 Task: Look for space in Mananara, Madagascar from 11th June, 2023 to 15th June, 2023 for 2 adults in price range Rs.7000 to Rs.16000. Place can be private room with 1  bedroom having 2 beds and 1 bathroom. Property type can be house, flat, guest house, hotel. Booking option can be shelf check-in. Required host language is English.
Action: Mouse moved to (446, 61)
Screenshot: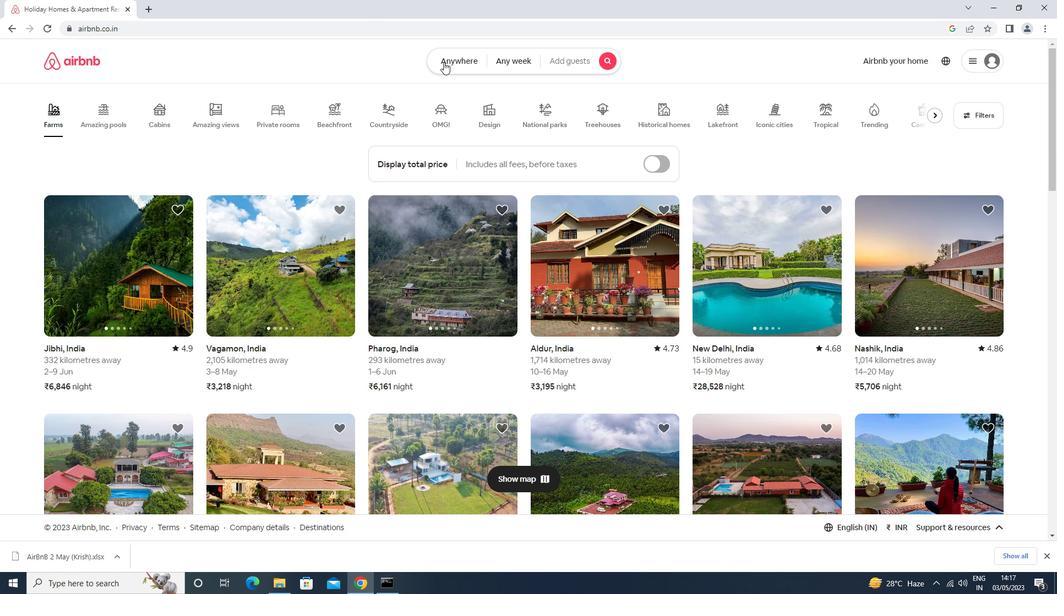 
Action: Mouse pressed left at (446, 61)
Screenshot: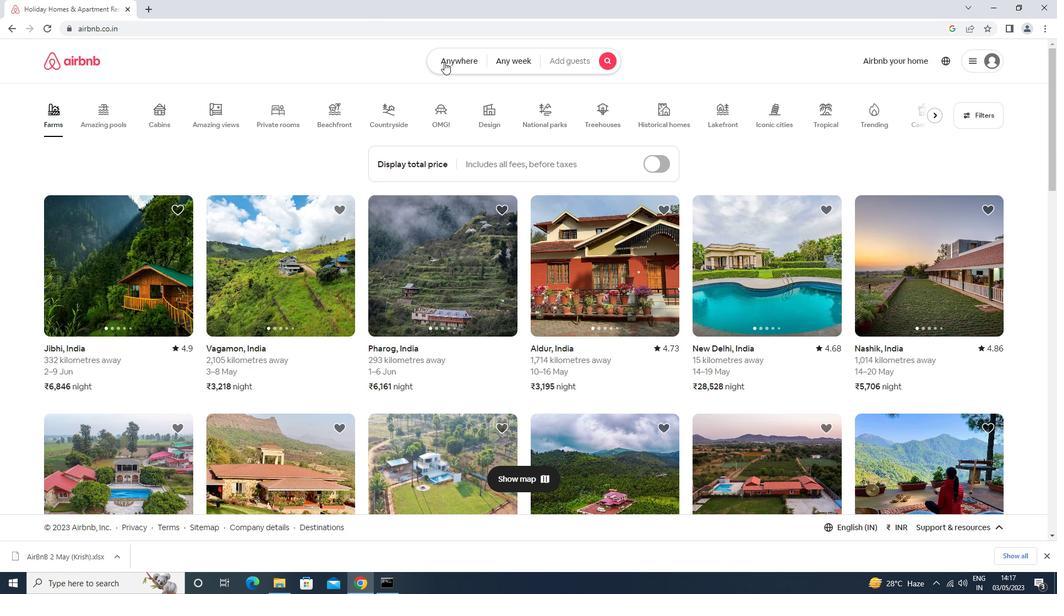 
Action: Mouse moved to (393, 103)
Screenshot: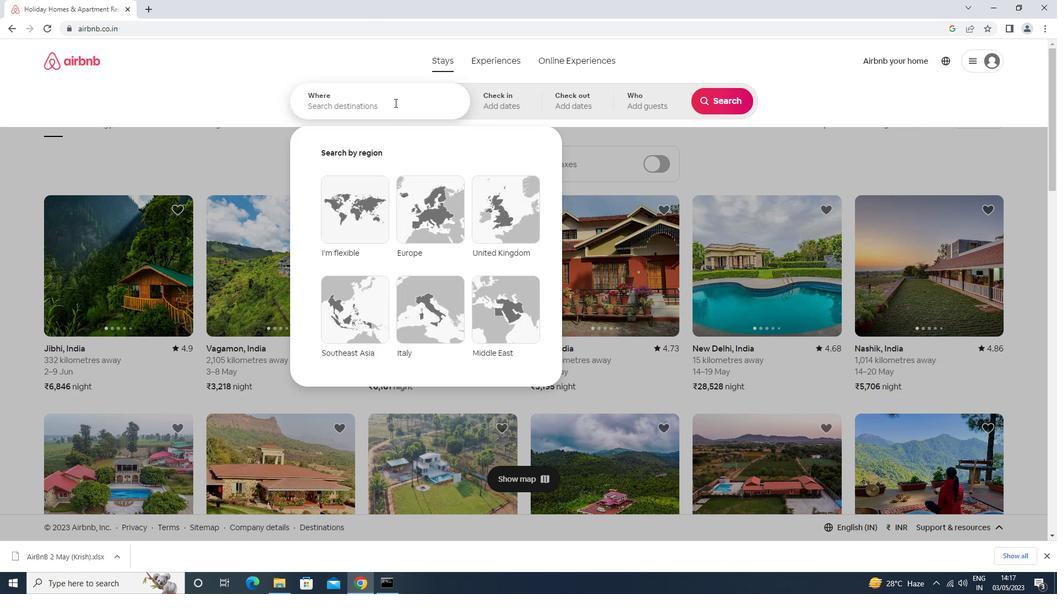 
Action: Mouse pressed left at (393, 103)
Screenshot: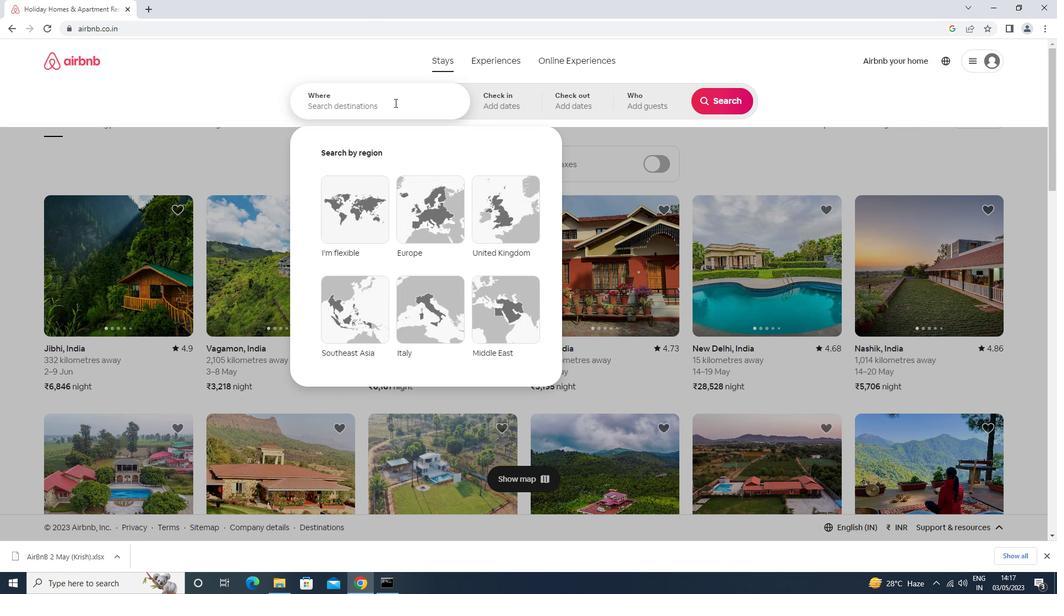 
Action: Key pressed mananara<Key.down><Key.enter>
Screenshot: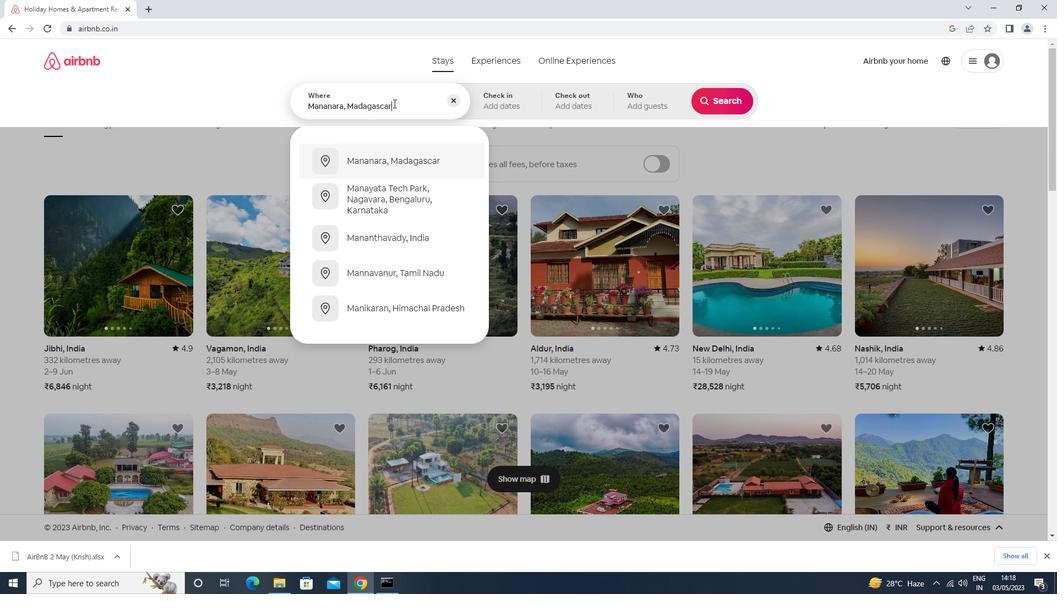 
Action: Mouse moved to (557, 297)
Screenshot: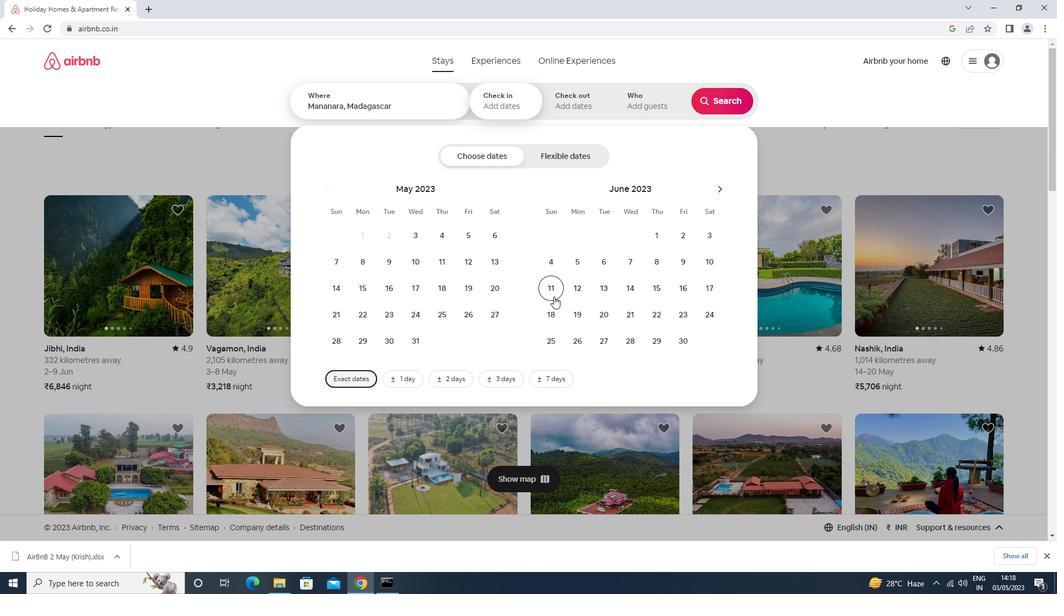 
Action: Mouse pressed left at (557, 297)
Screenshot: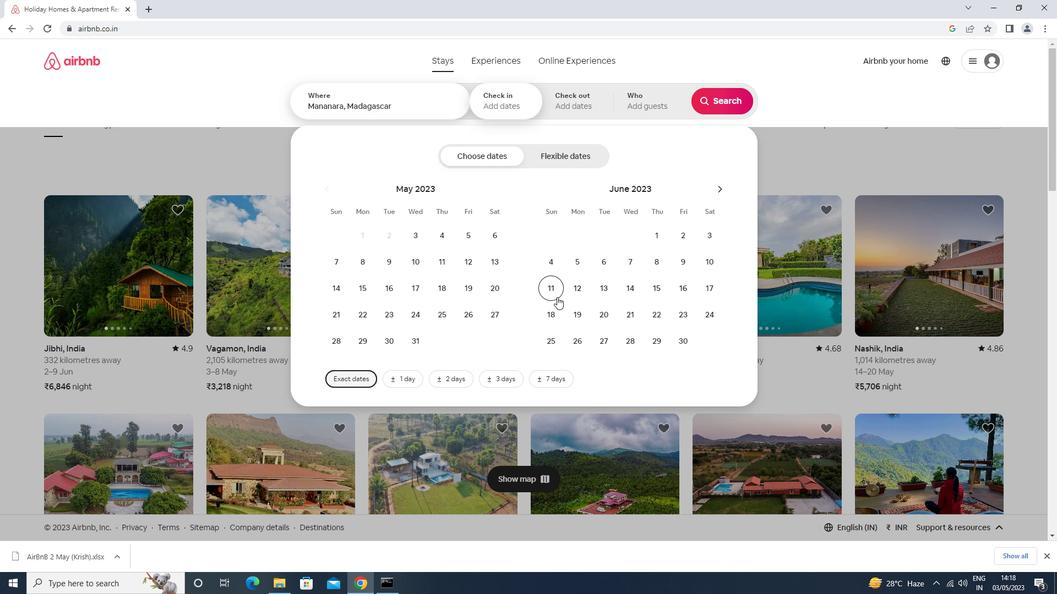 
Action: Mouse moved to (660, 290)
Screenshot: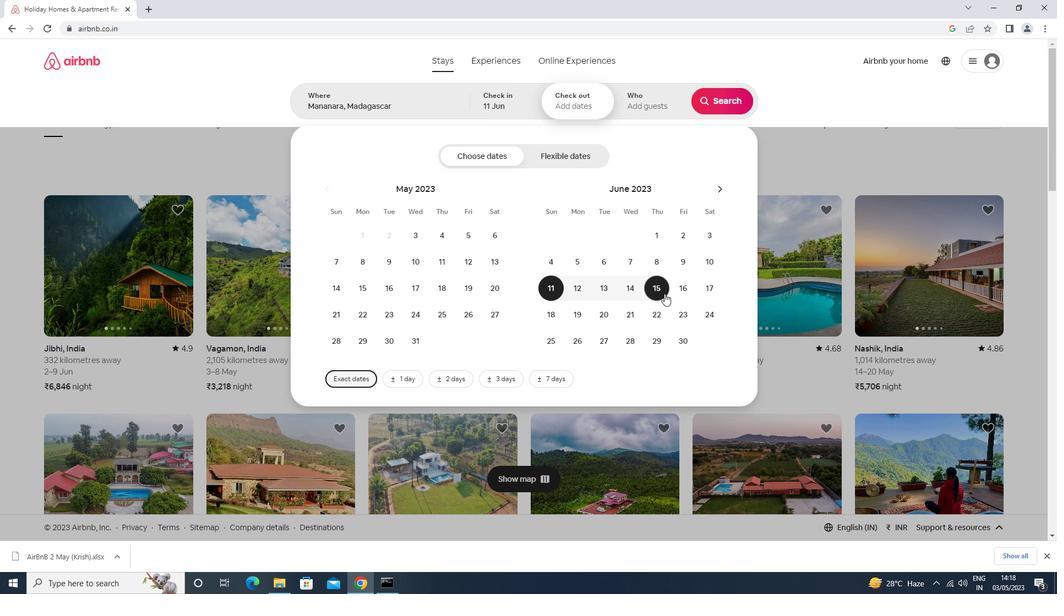 
Action: Mouse pressed left at (660, 290)
Screenshot: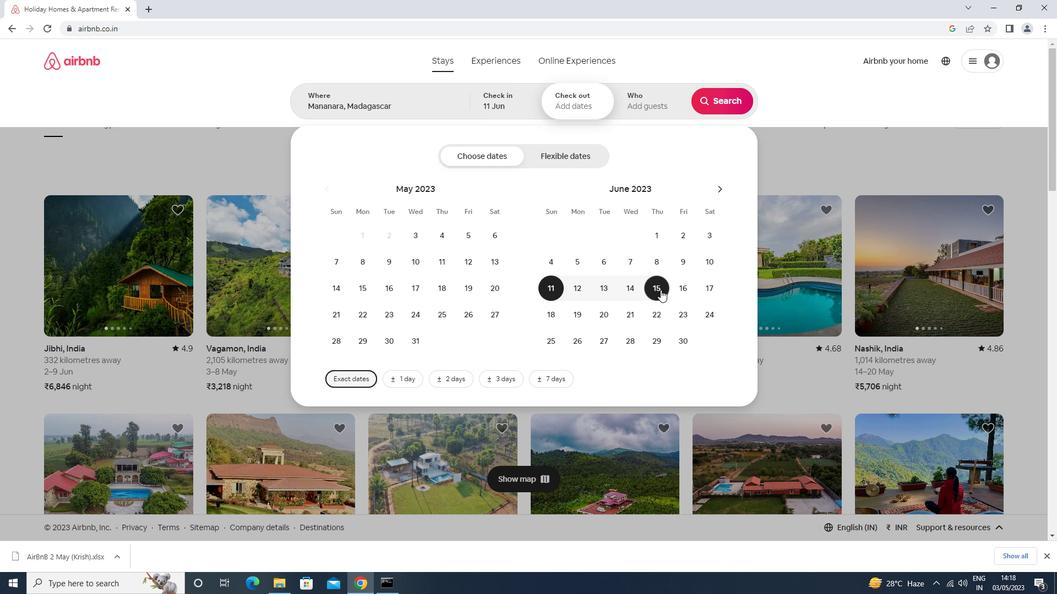 
Action: Mouse moved to (651, 112)
Screenshot: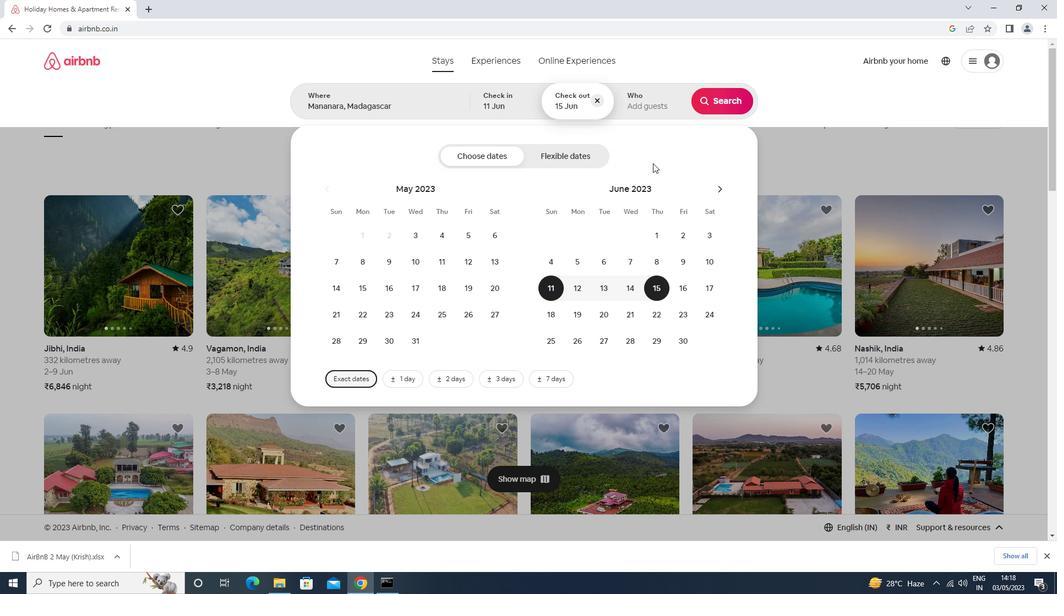 
Action: Mouse pressed left at (651, 112)
Screenshot: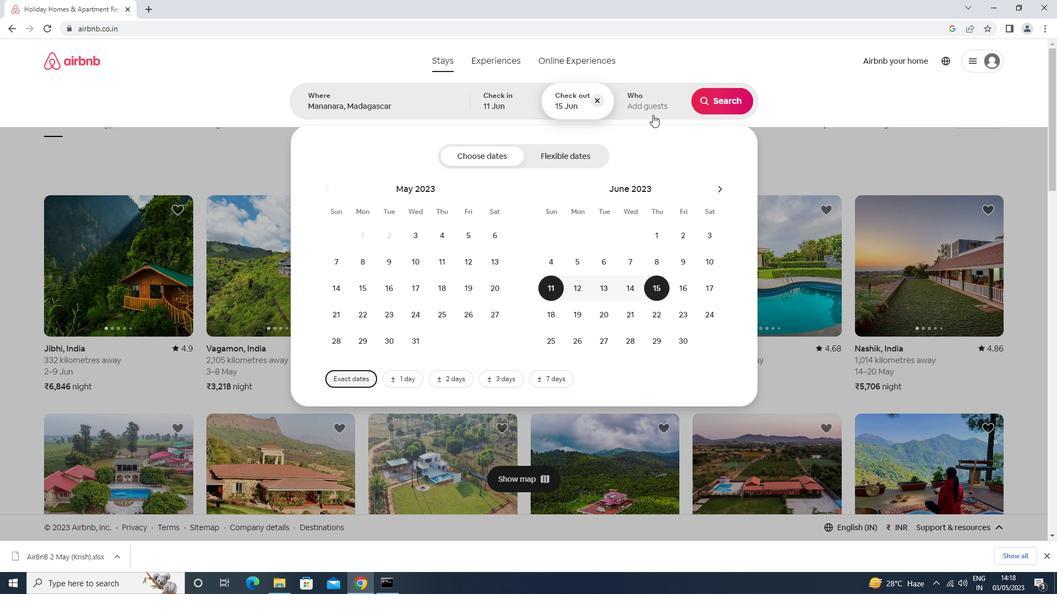 
Action: Mouse moved to (724, 161)
Screenshot: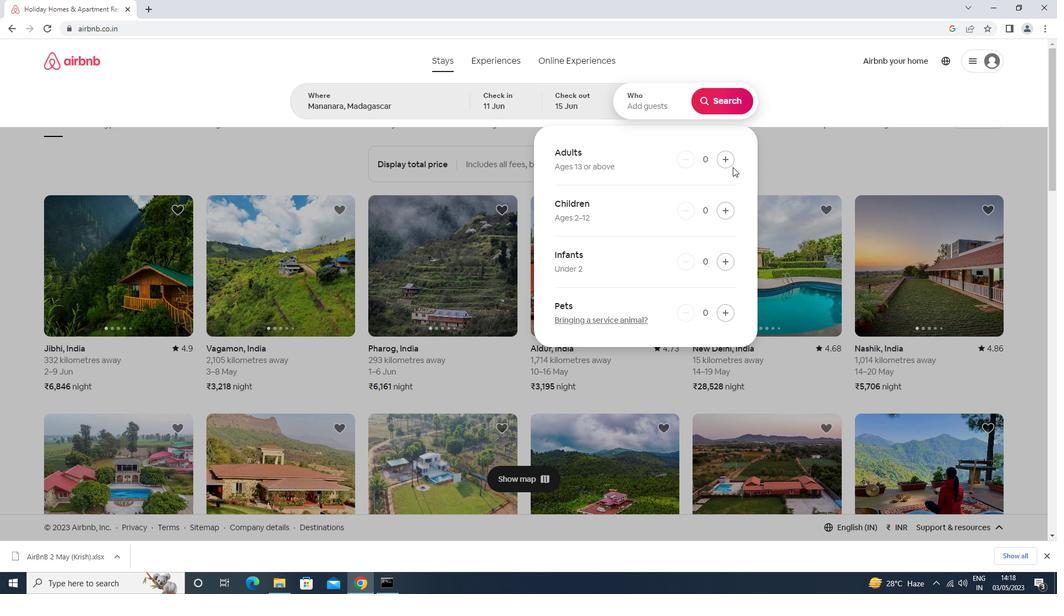 
Action: Mouse pressed left at (724, 161)
Screenshot: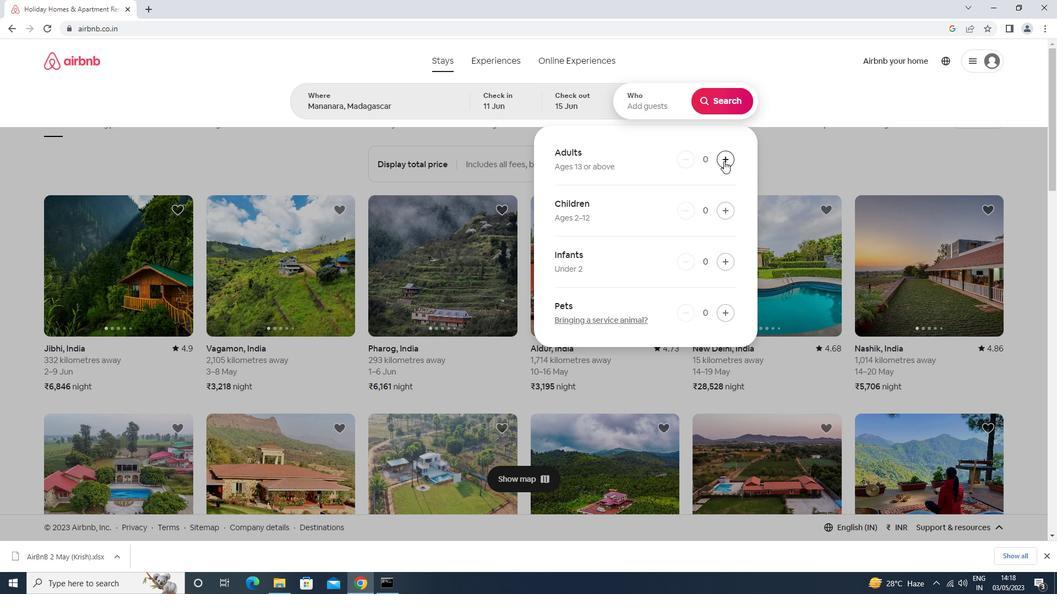 
Action: Mouse pressed left at (724, 161)
Screenshot: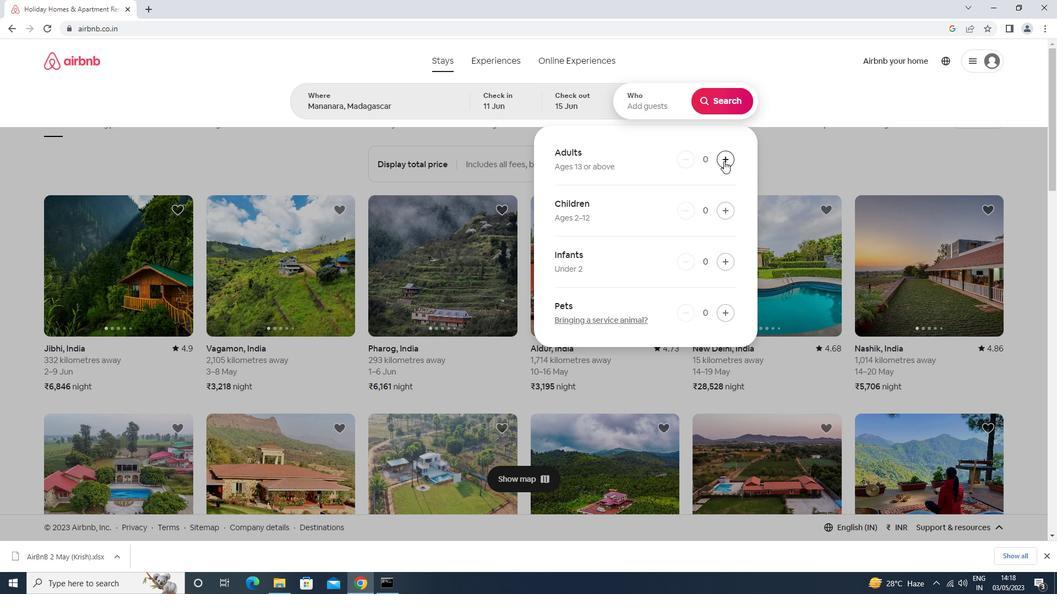 
Action: Mouse moved to (725, 102)
Screenshot: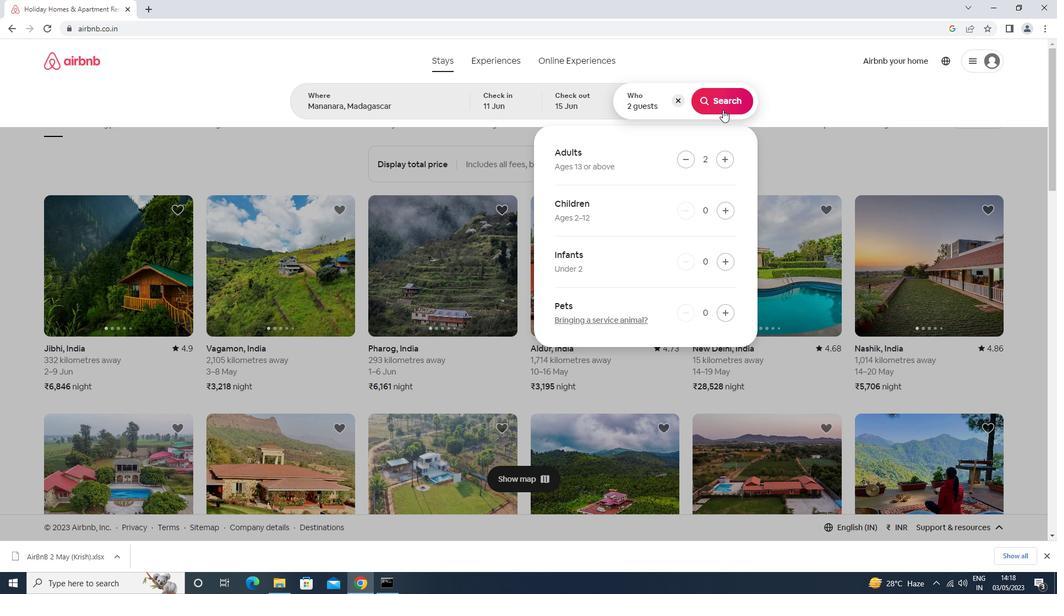 
Action: Mouse pressed left at (725, 102)
Screenshot: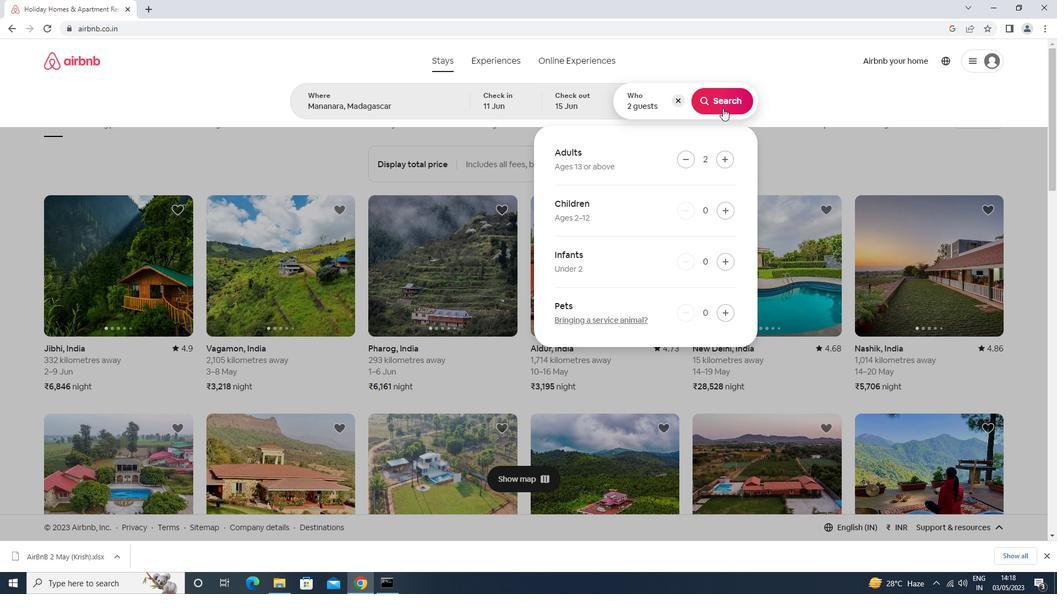 
Action: Mouse moved to (1008, 103)
Screenshot: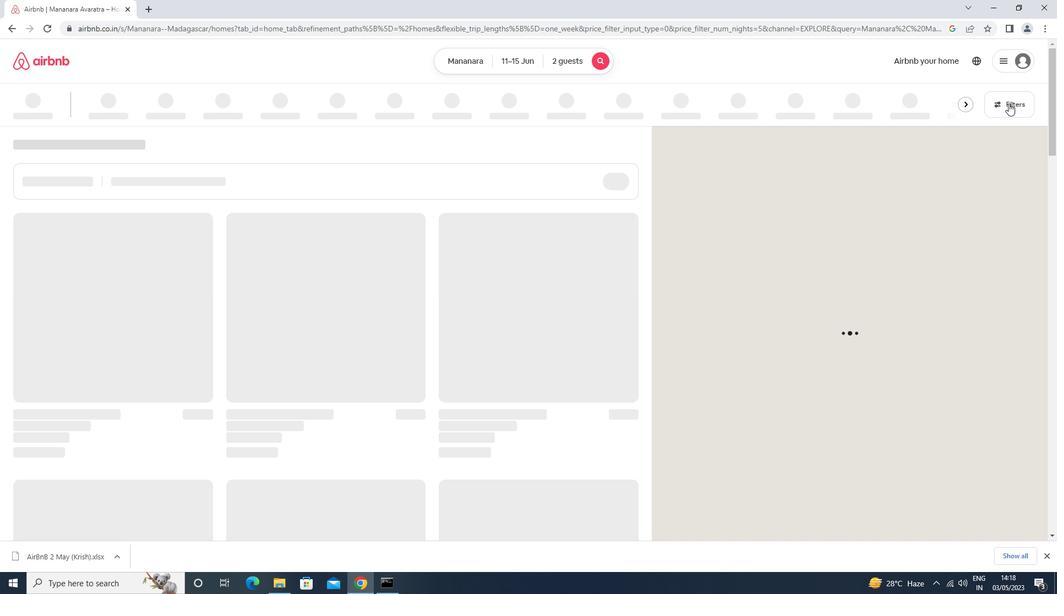
Action: Mouse pressed left at (1008, 103)
Screenshot: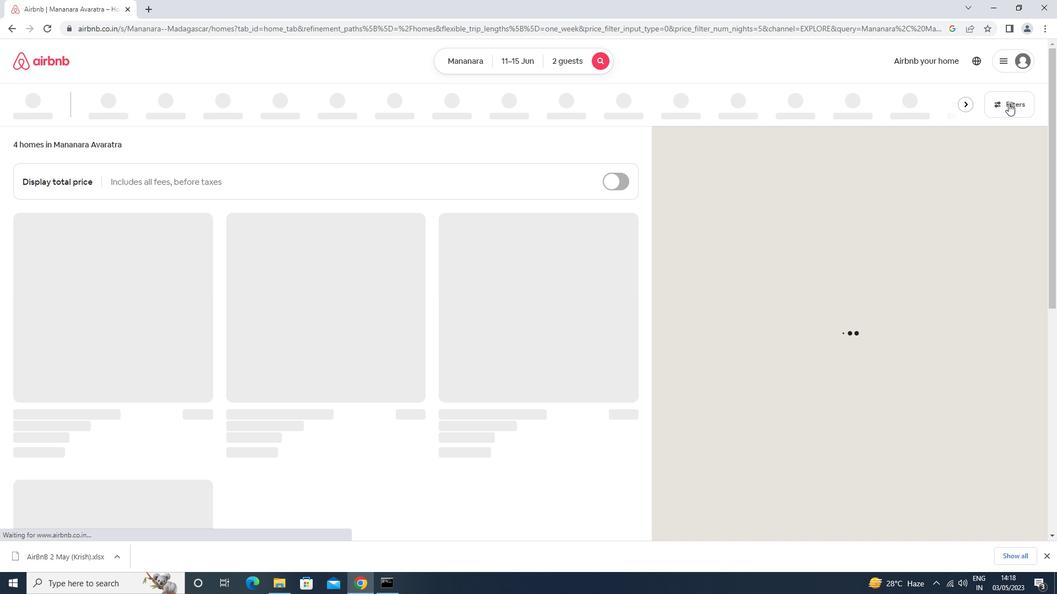 
Action: Mouse moved to (429, 246)
Screenshot: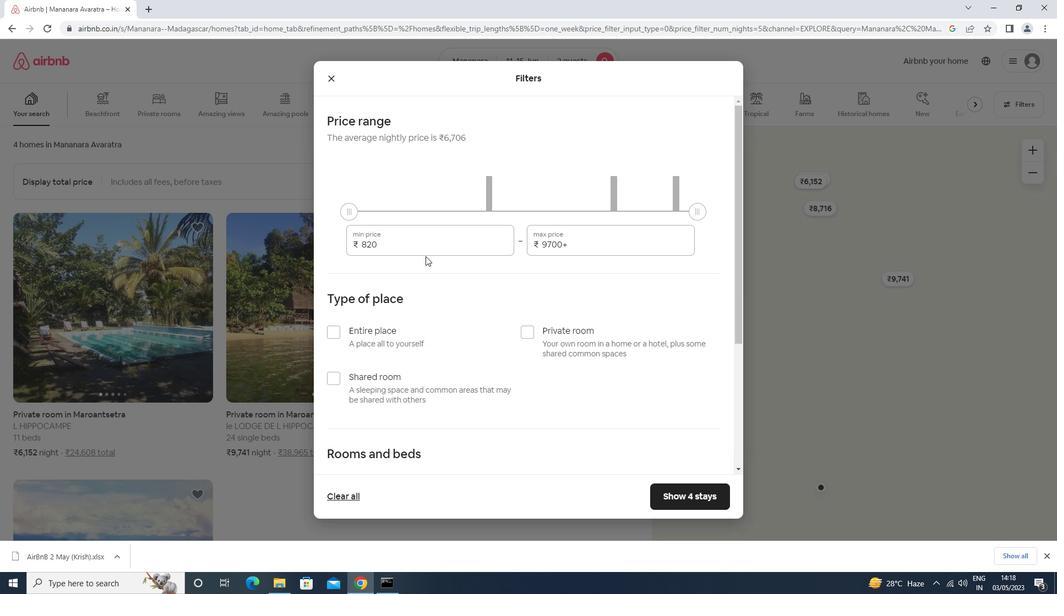 
Action: Mouse pressed left at (429, 246)
Screenshot: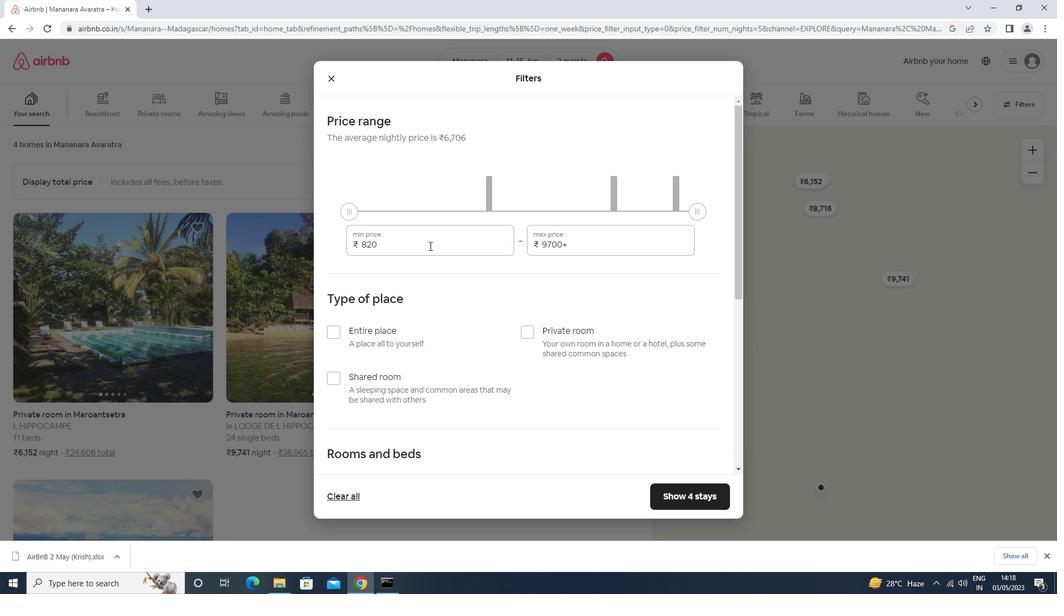 
Action: Mouse moved to (429, 246)
Screenshot: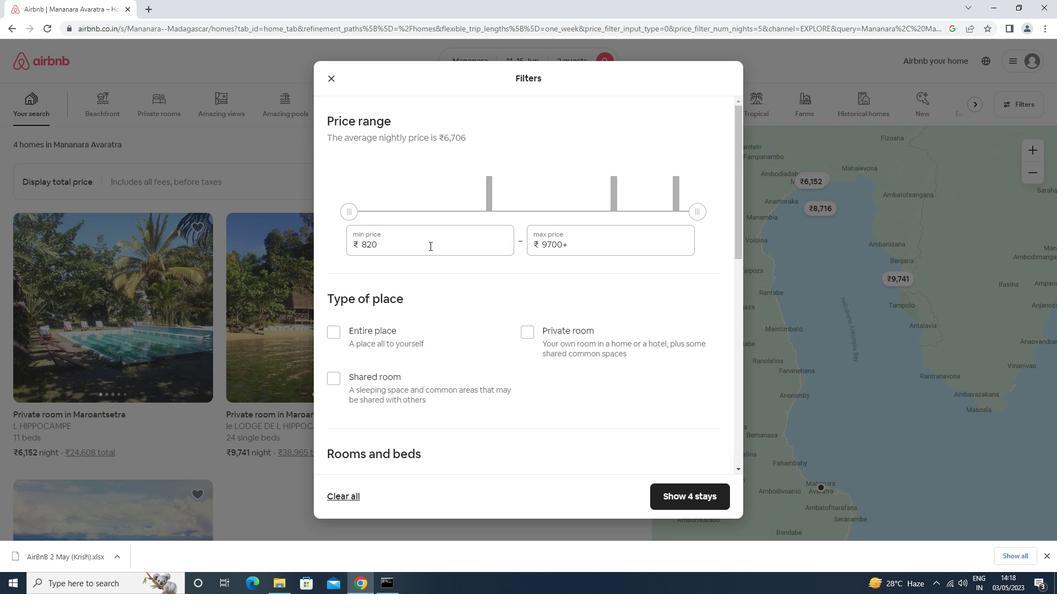 
Action: Key pressed <Key.backspace><Key.backspace><Key.backspace><Key.backspace><Key.backspace>7000<Key.tab>16000
Screenshot: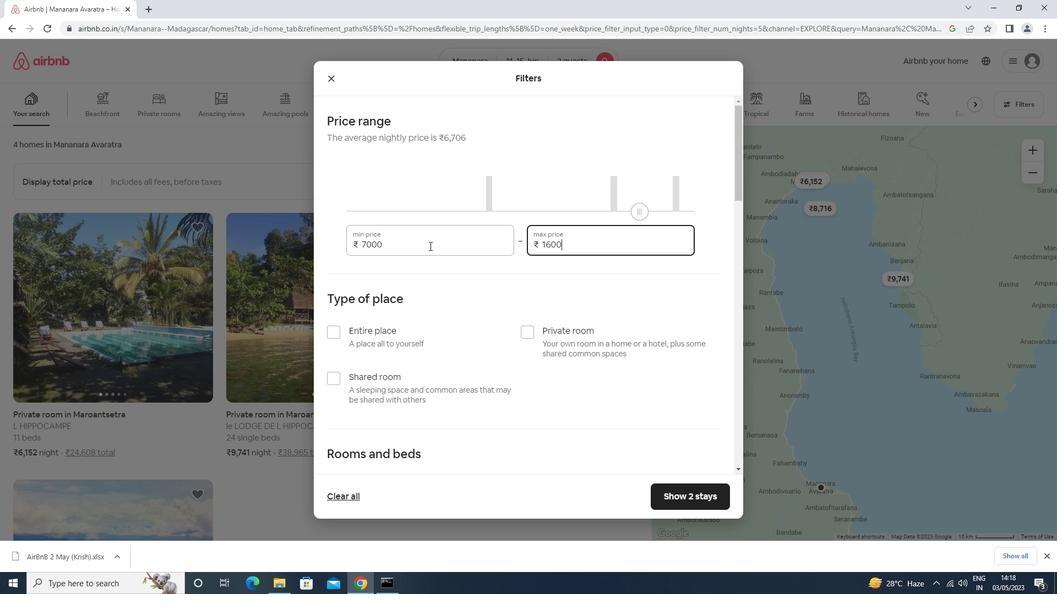 
Action: Mouse moved to (532, 329)
Screenshot: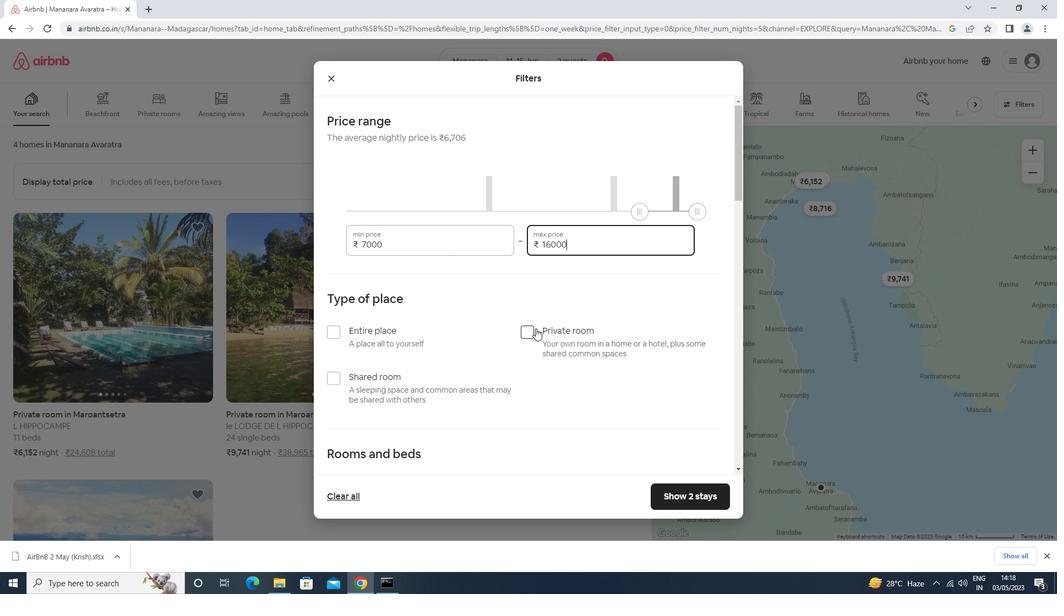 
Action: Mouse pressed left at (532, 329)
Screenshot: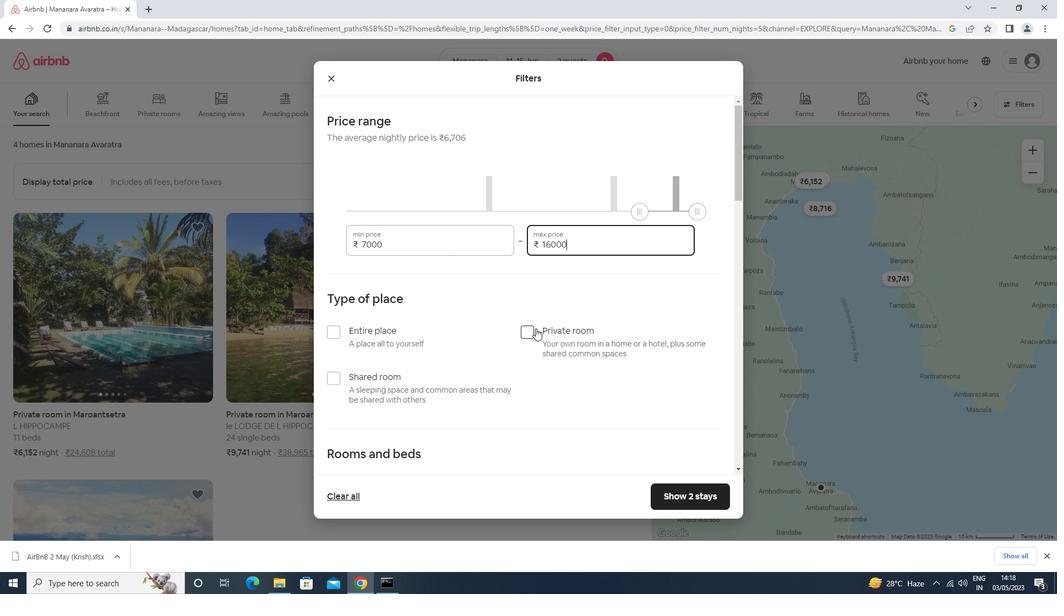 
Action: Mouse moved to (529, 329)
Screenshot: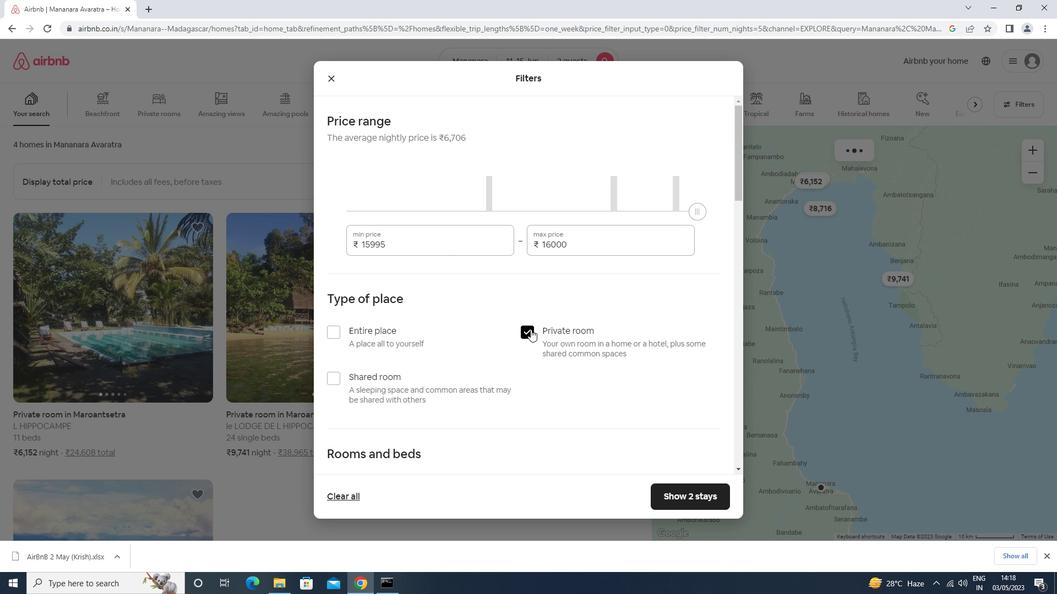 
Action: Mouse scrolled (529, 329) with delta (0, 0)
Screenshot: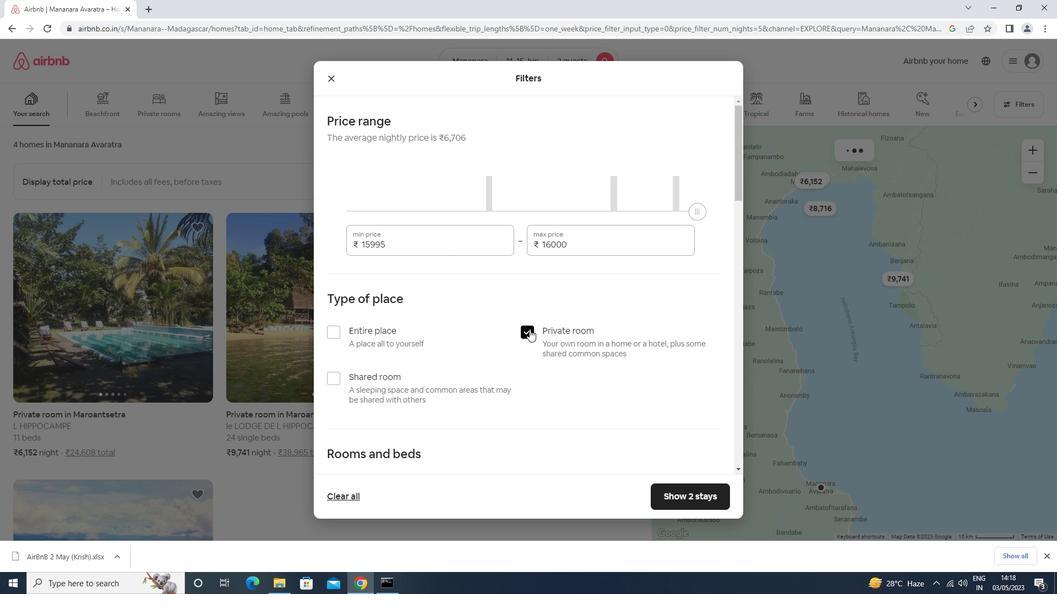 
Action: Mouse moved to (528, 329)
Screenshot: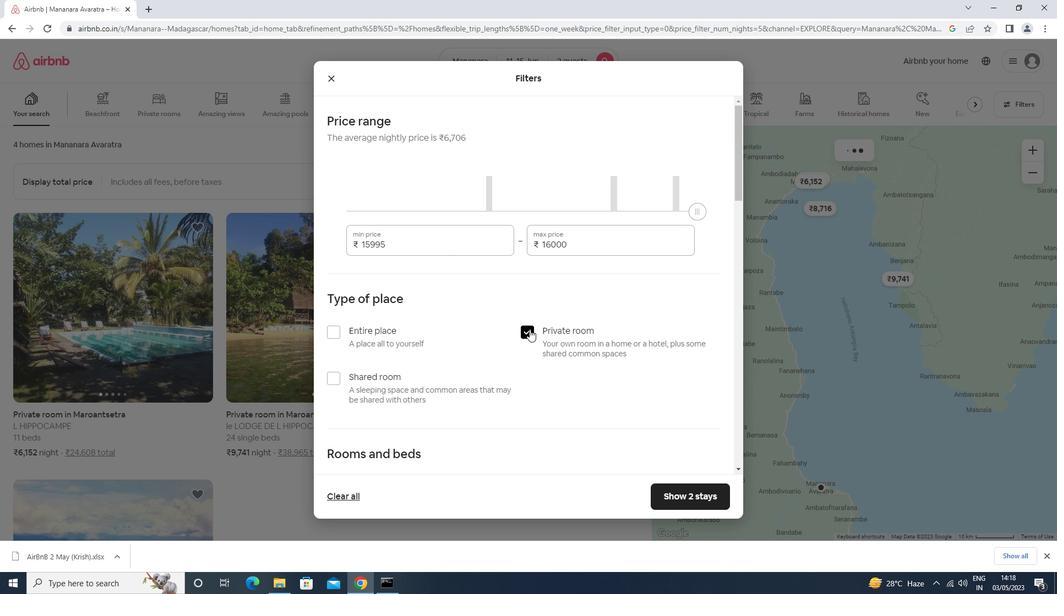 
Action: Mouse scrolled (528, 329) with delta (0, 0)
Screenshot: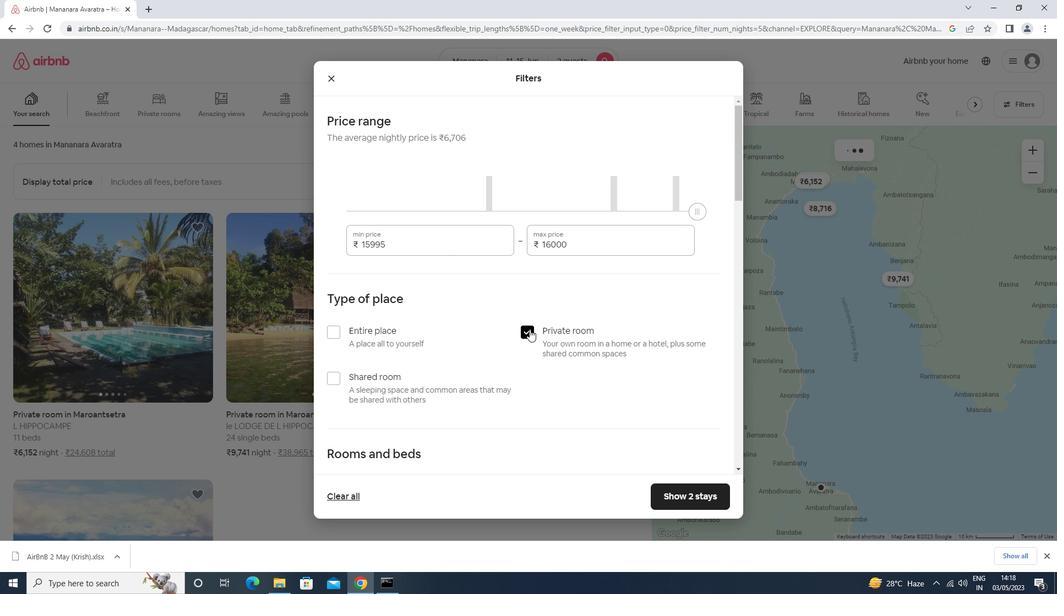 
Action: Mouse scrolled (528, 329) with delta (0, 0)
Screenshot: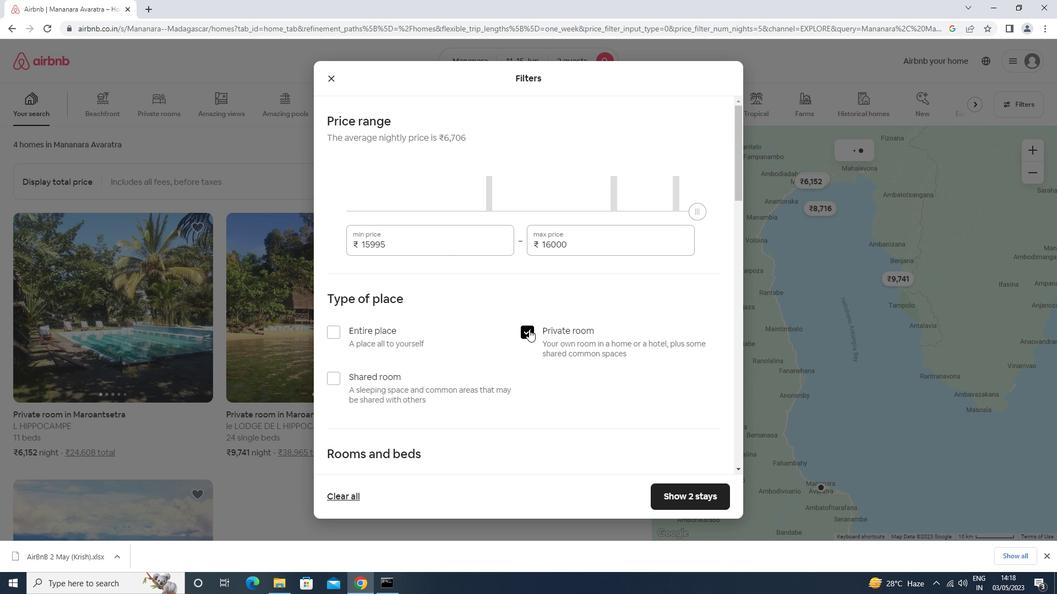 
Action: Mouse moved to (400, 344)
Screenshot: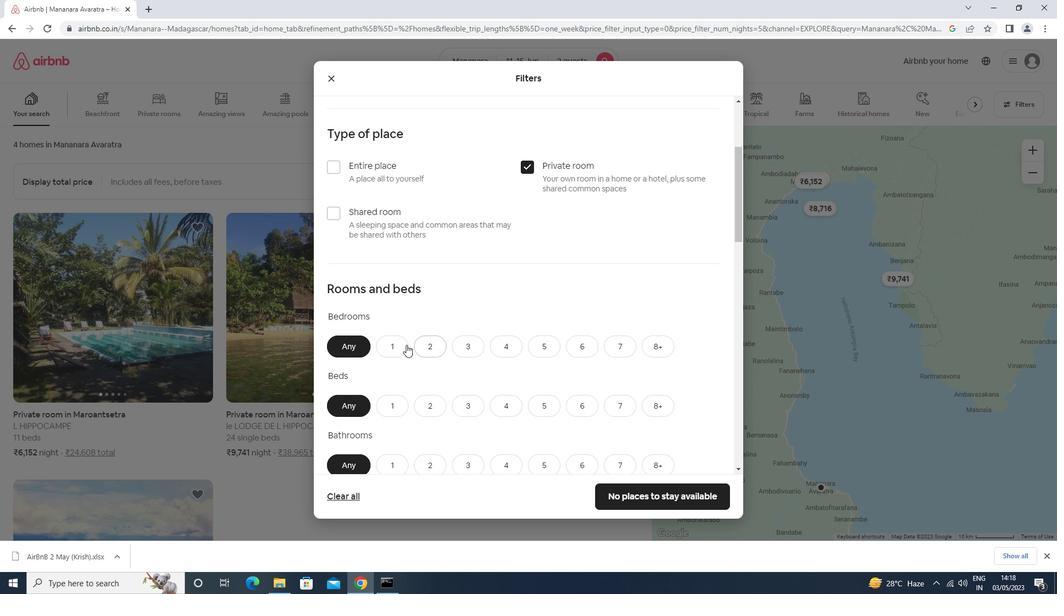 
Action: Mouse pressed left at (400, 344)
Screenshot: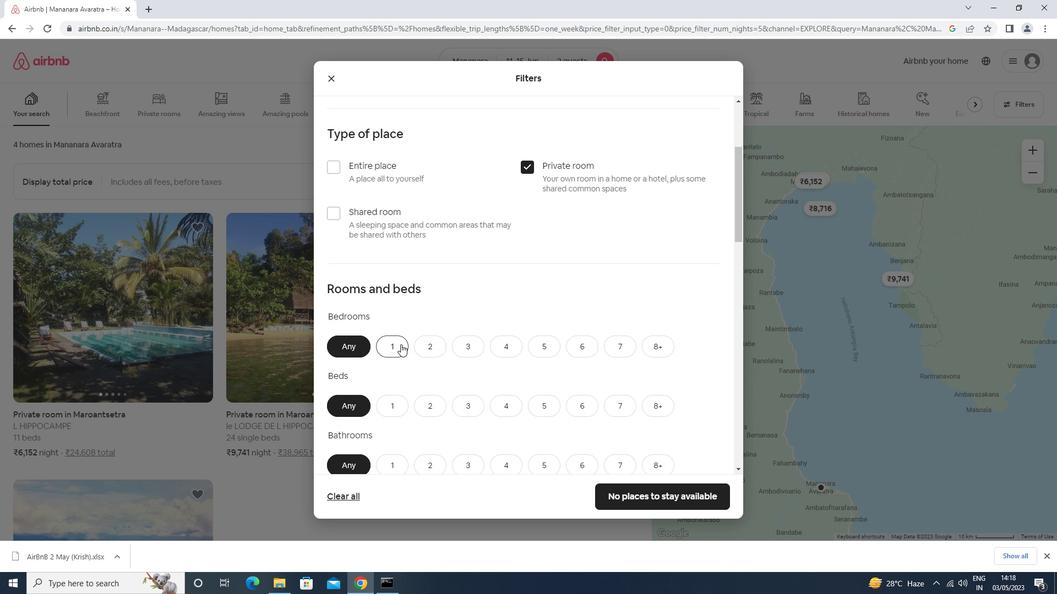
Action: Mouse moved to (437, 406)
Screenshot: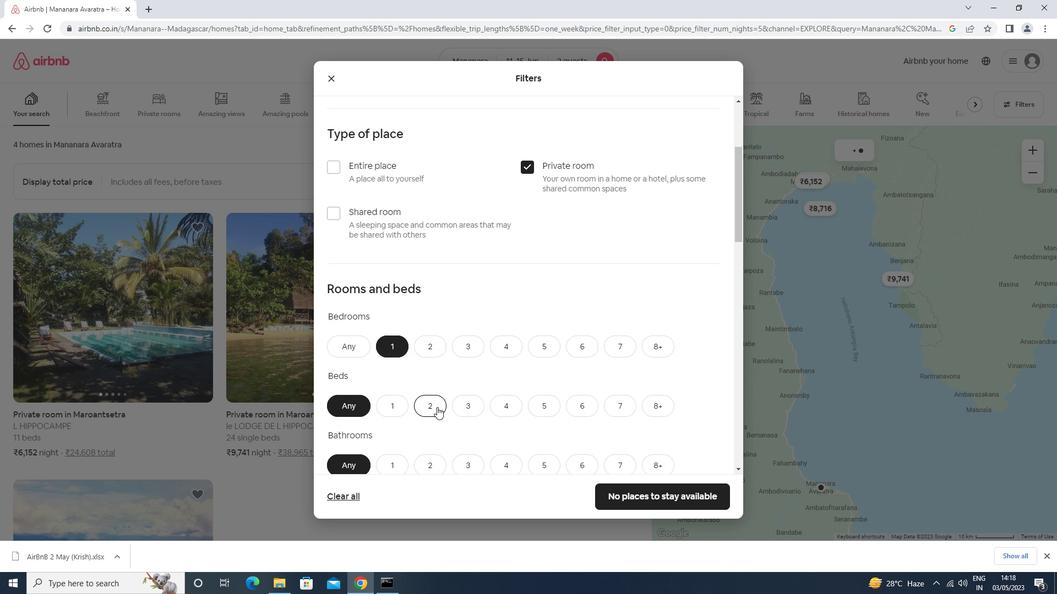 
Action: Mouse pressed left at (437, 406)
Screenshot: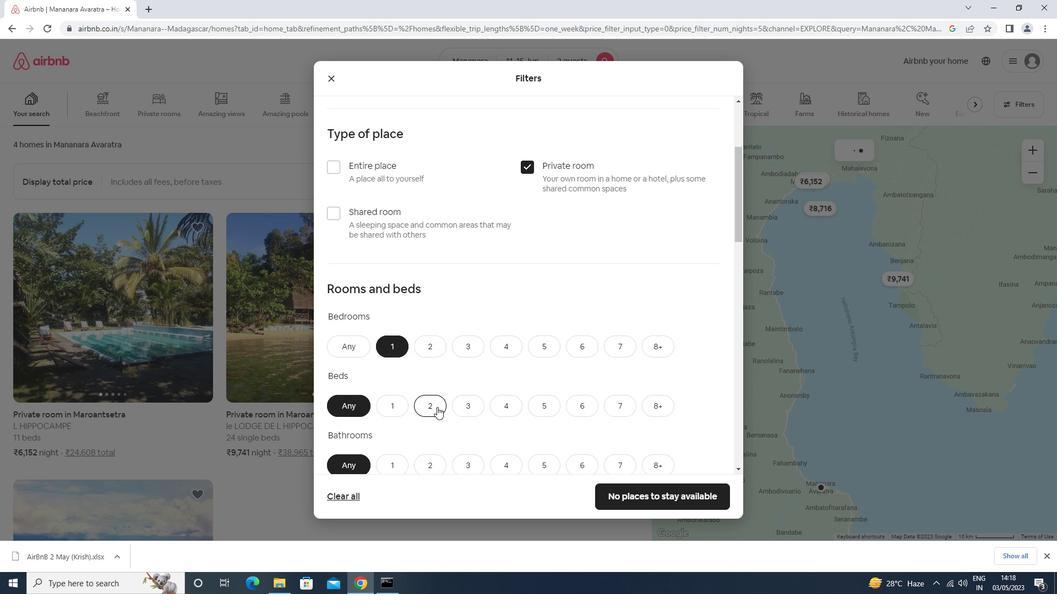 
Action: Mouse moved to (435, 405)
Screenshot: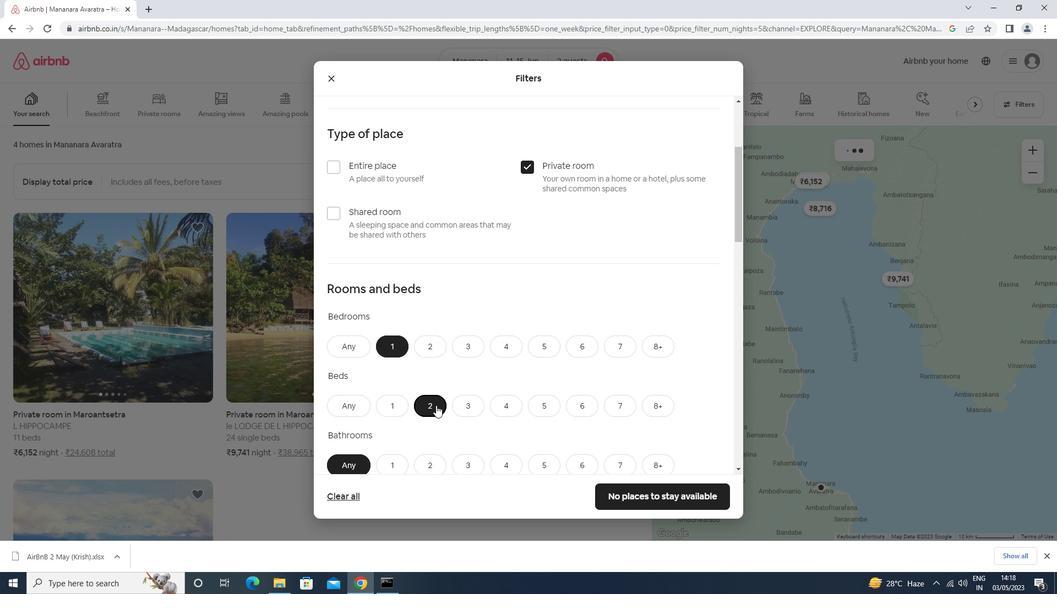 
Action: Mouse scrolled (435, 405) with delta (0, 0)
Screenshot: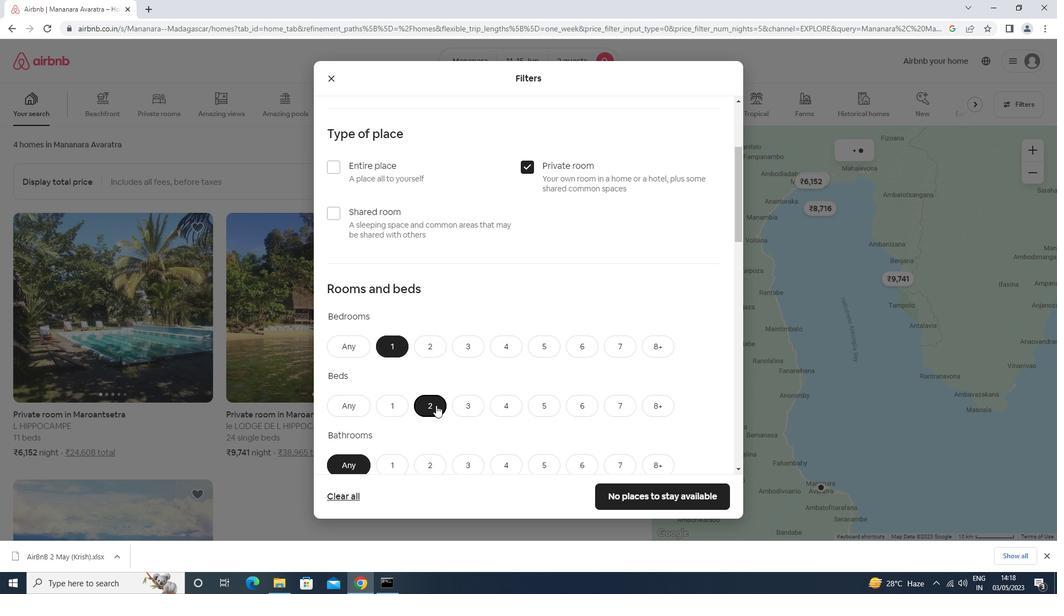 
Action: Mouse scrolled (435, 405) with delta (0, 0)
Screenshot: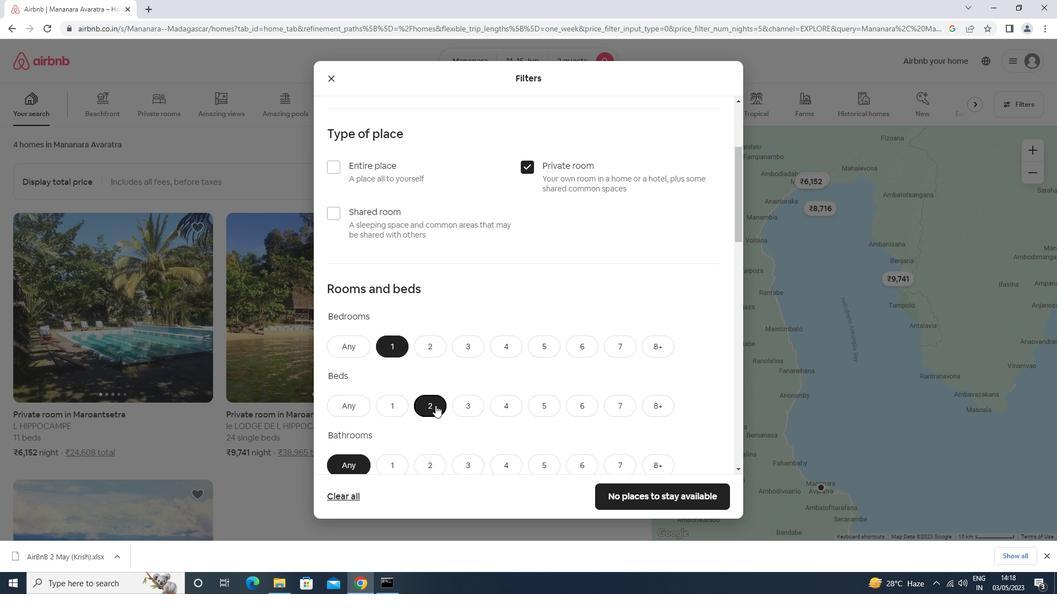 
Action: Mouse scrolled (435, 405) with delta (0, 0)
Screenshot: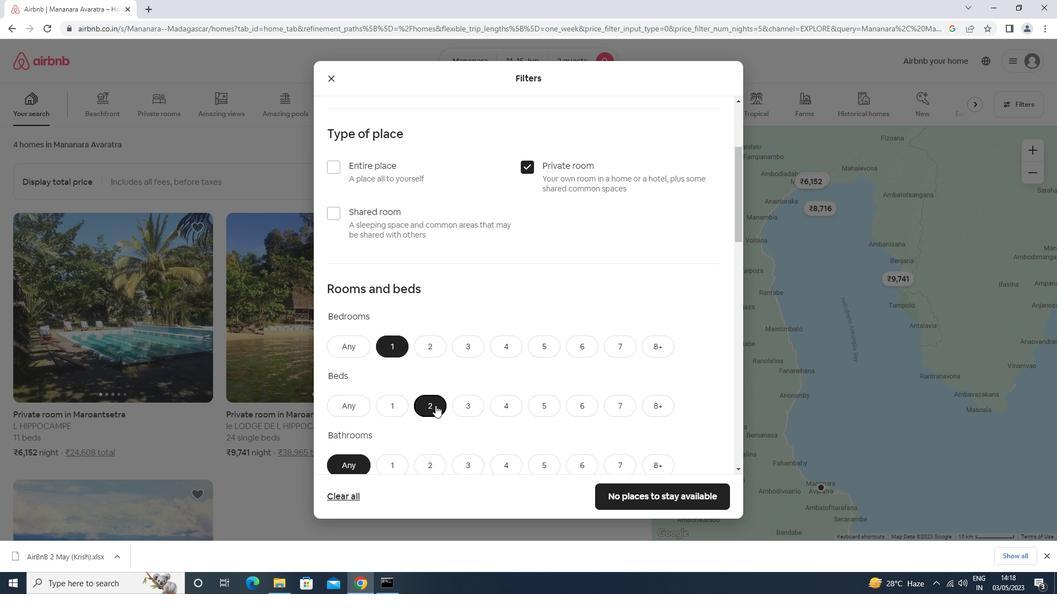 
Action: Mouse moved to (392, 300)
Screenshot: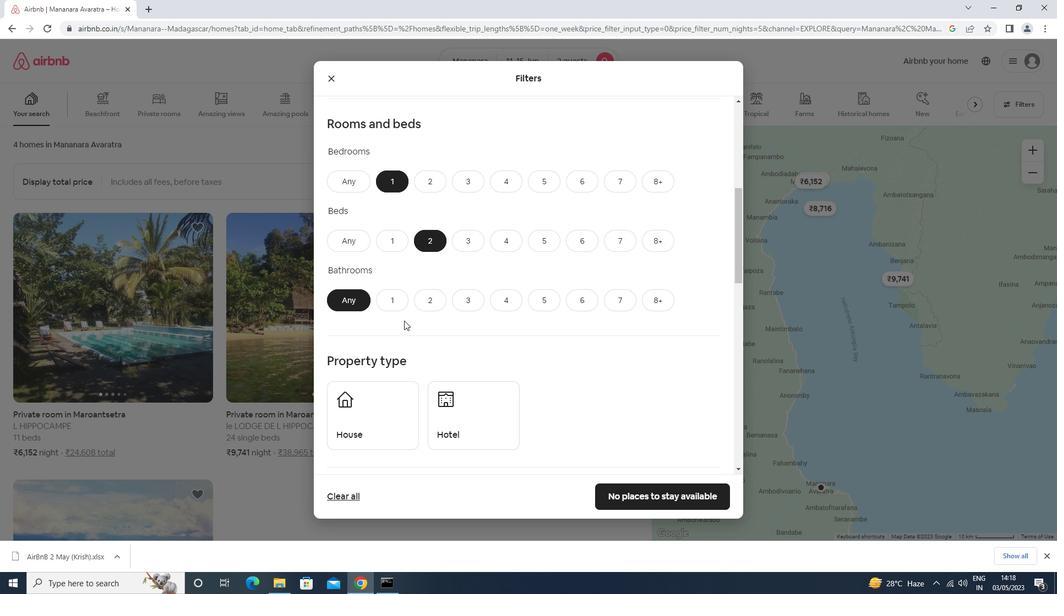 
Action: Mouse pressed left at (392, 300)
Screenshot: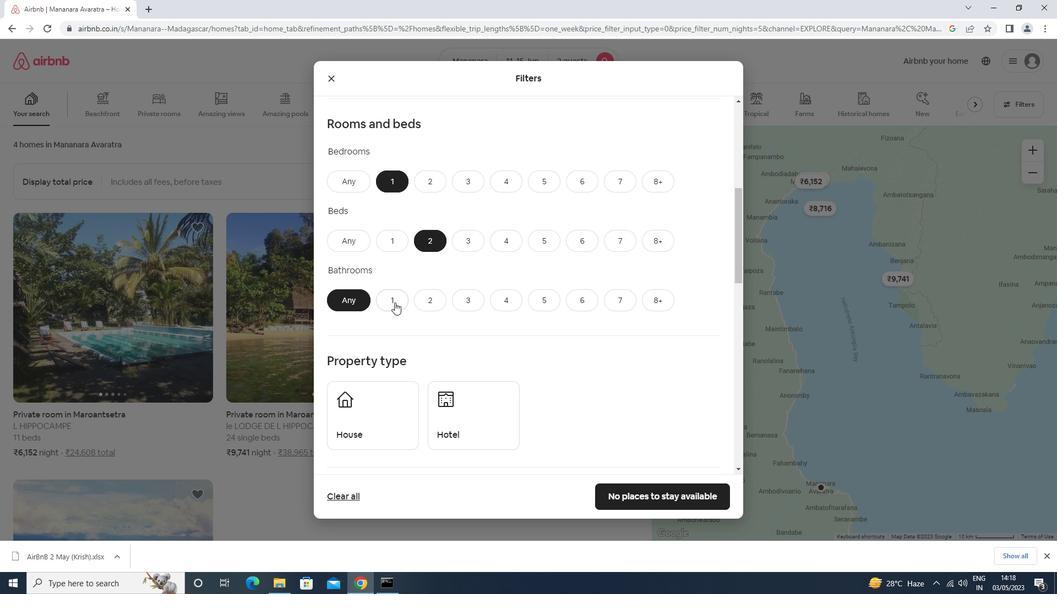 
Action: Mouse scrolled (392, 299) with delta (0, 0)
Screenshot: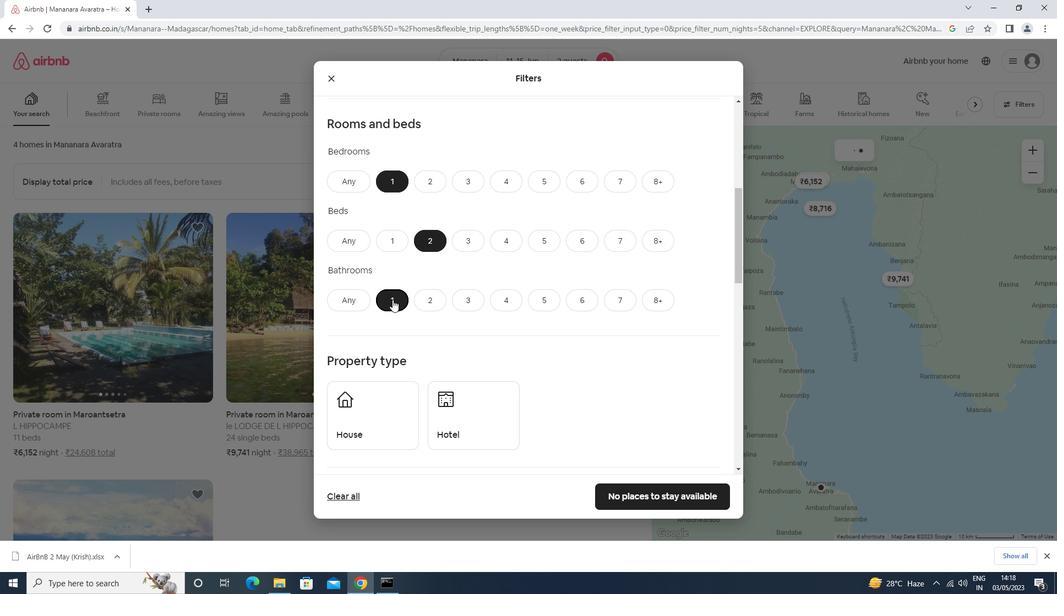
Action: Mouse scrolled (392, 299) with delta (0, 0)
Screenshot: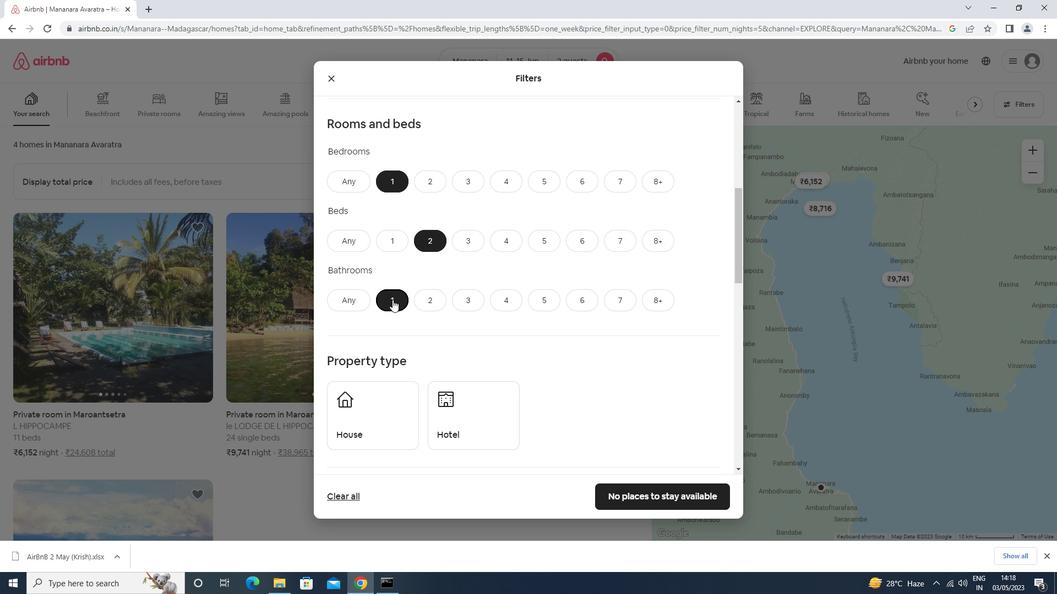 
Action: Mouse moved to (381, 310)
Screenshot: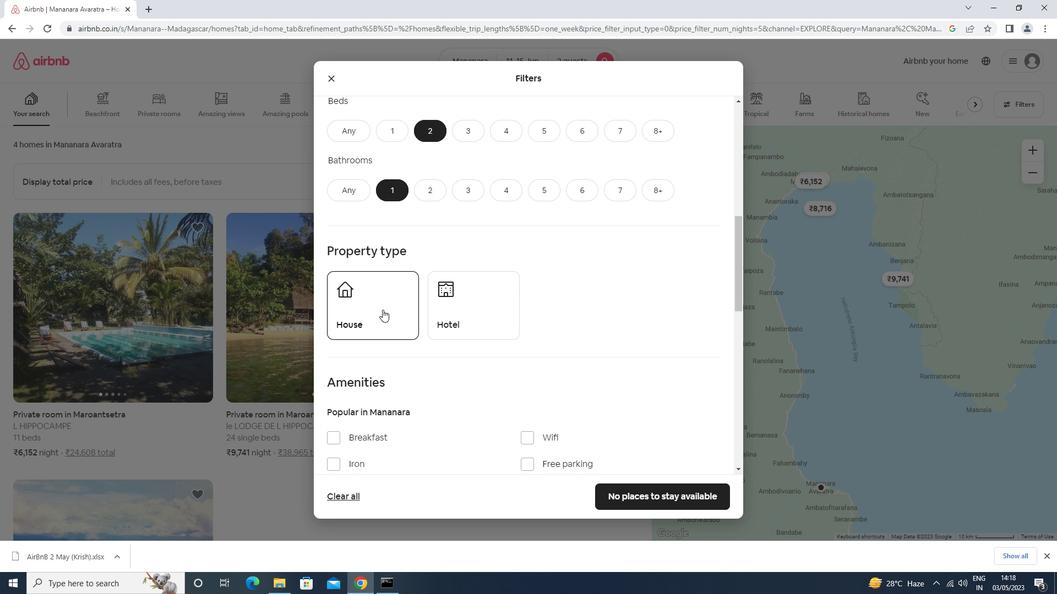 
Action: Mouse pressed left at (381, 310)
Screenshot: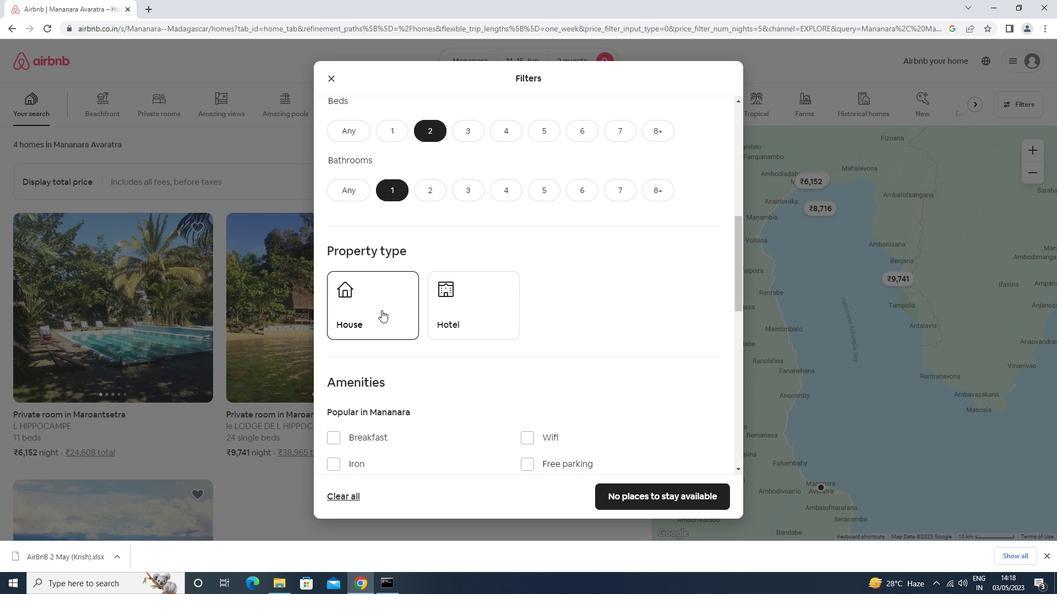 
Action: Mouse moved to (438, 311)
Screenshot: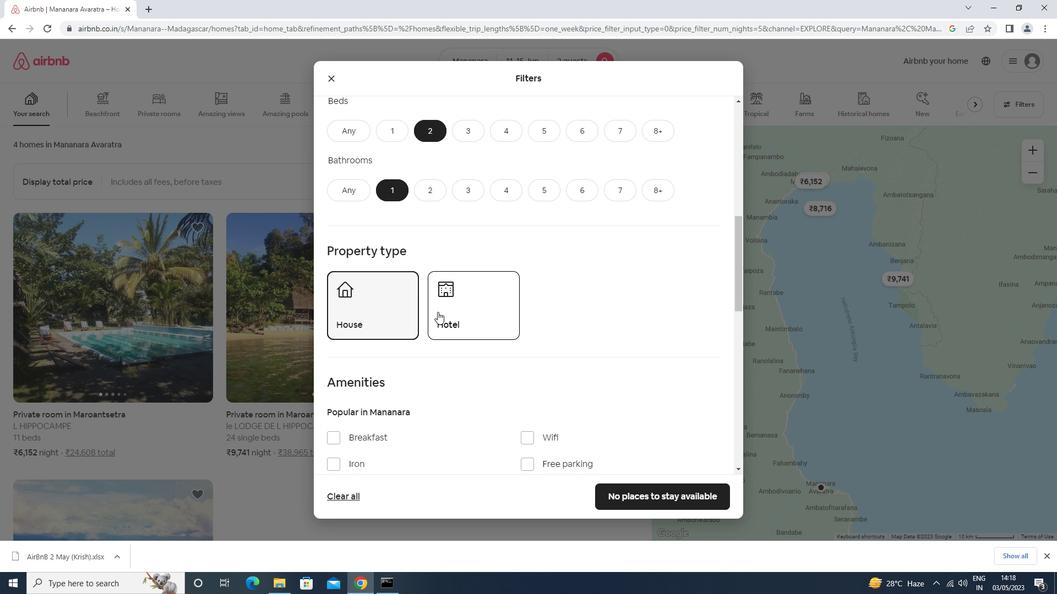 
Action: Mouse pressed left at (438, 311)
Screenshot: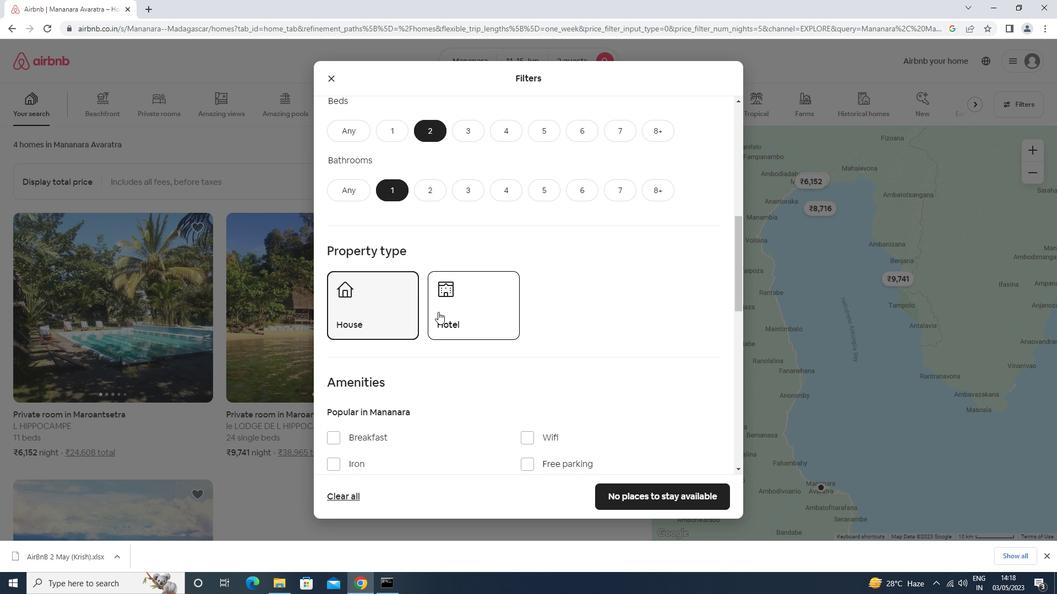 
Action: Mouse scrolled (438, 311) with delta (0, 0)
Screenshot: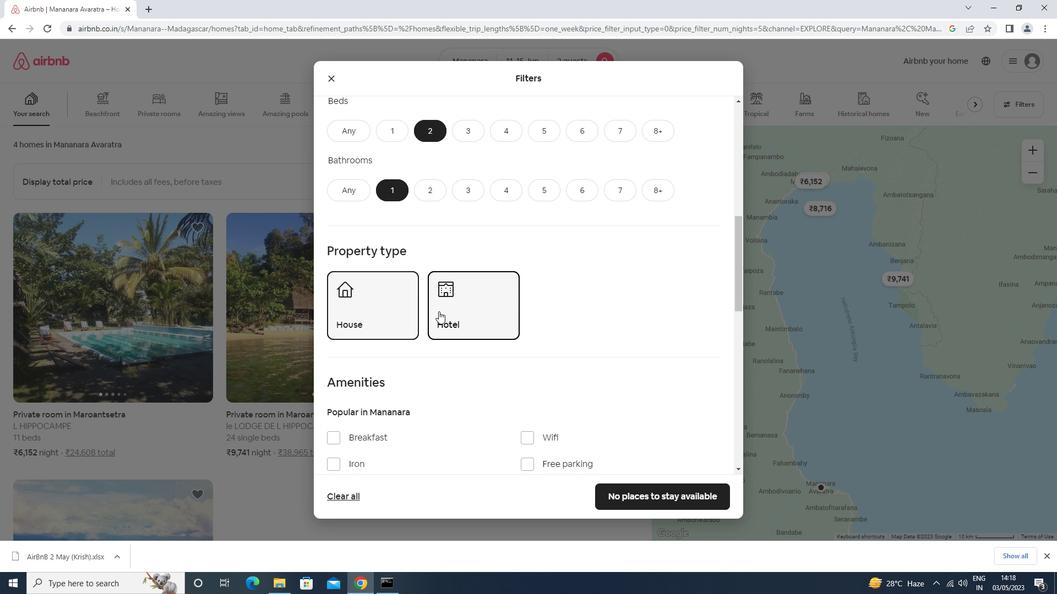 
Action: Mouse scrolled (438, 311) with delta (0, 0)
Screenshot: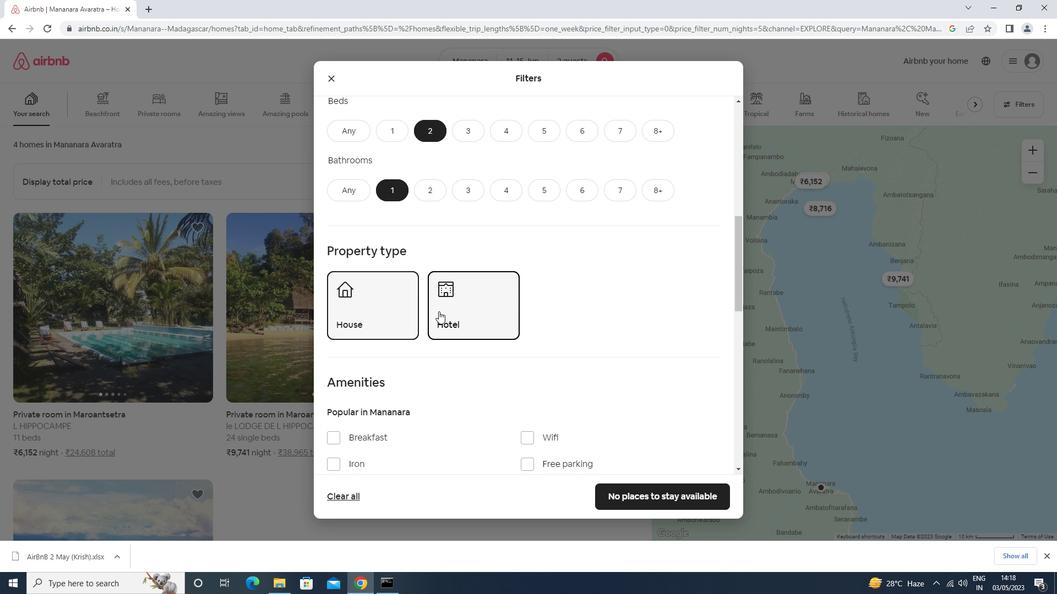 
Action: Mouse scrolled (438, 311) with delta (0, 0)
Screenshot: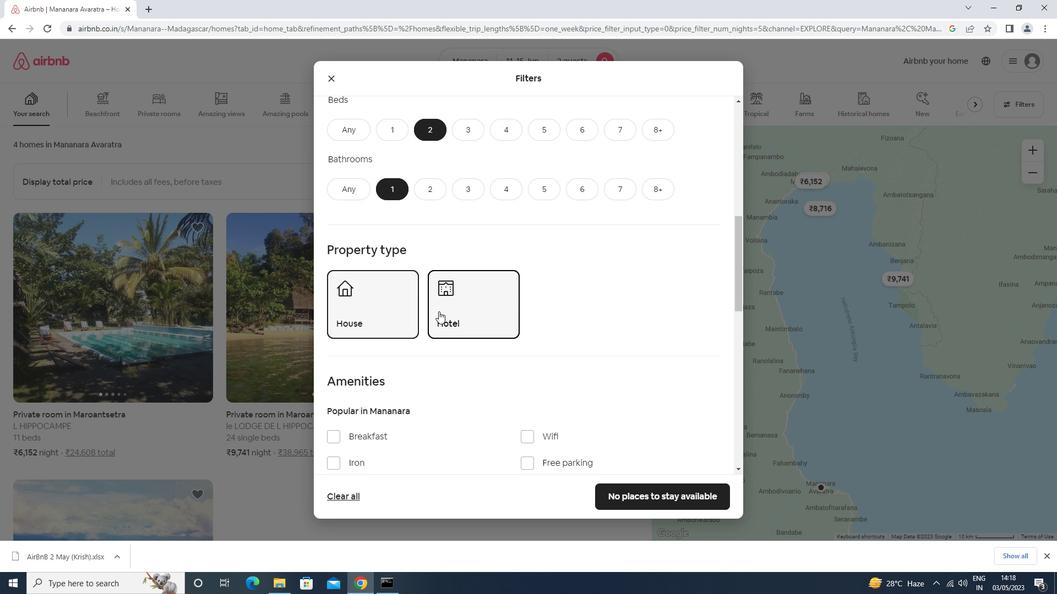 
Action: Mouse scrolled (438, 311) with delta (0, 0)
Screenshot: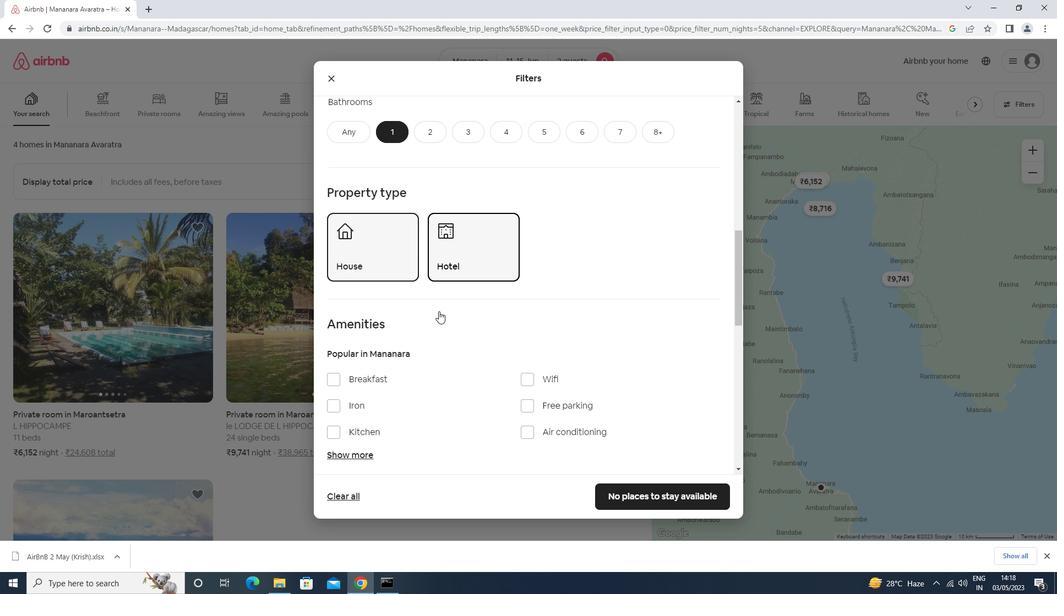 
Action: Mouse moved to (704, 419)
Screenshot: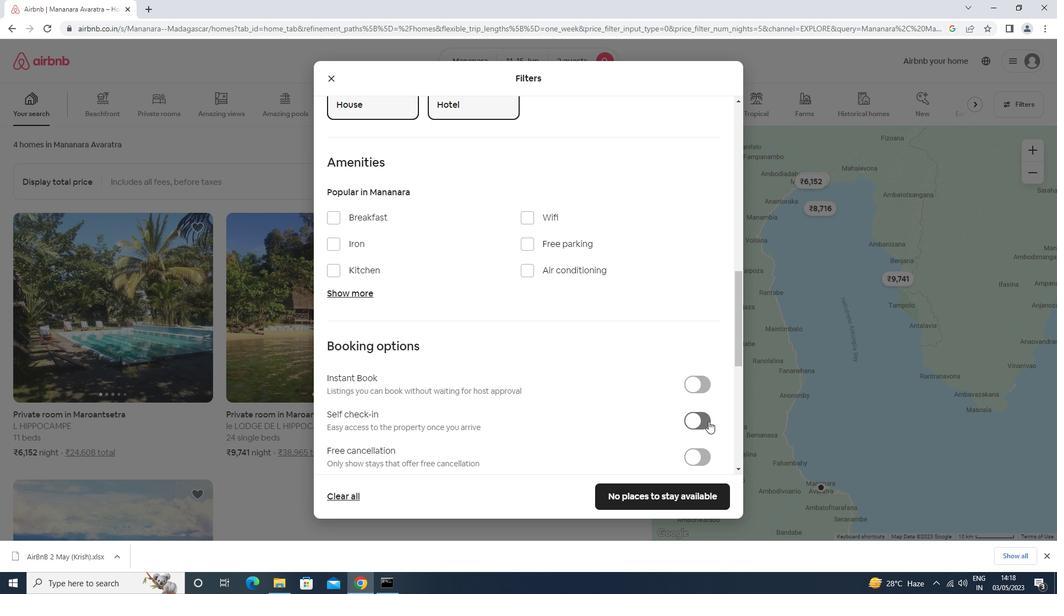 
Action: Mouse pressed left at (704, 419)
Screenshot: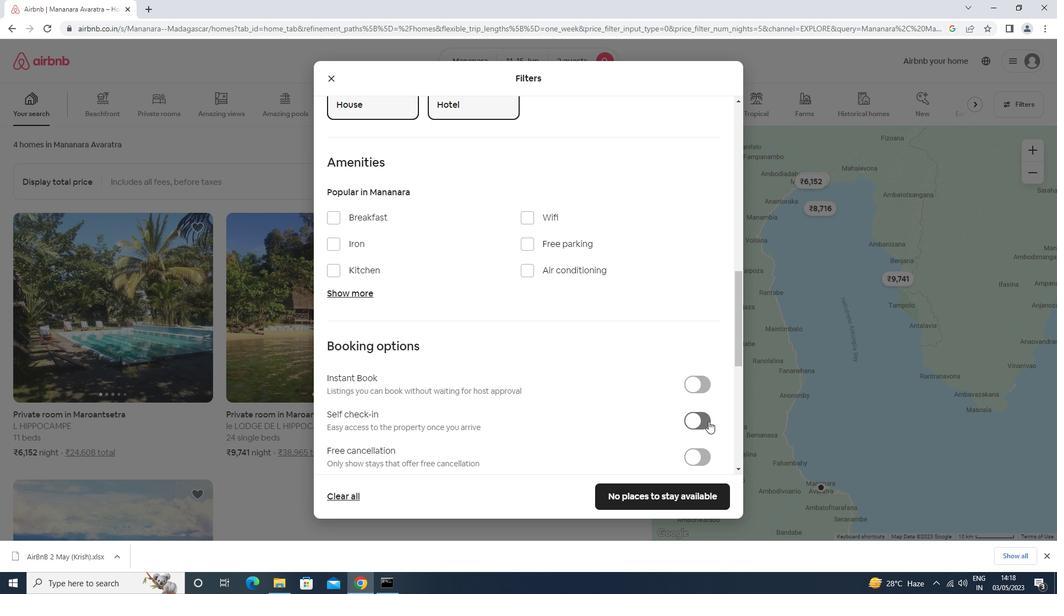 
Action: Mouse moved to (703, 420)
Screenshot: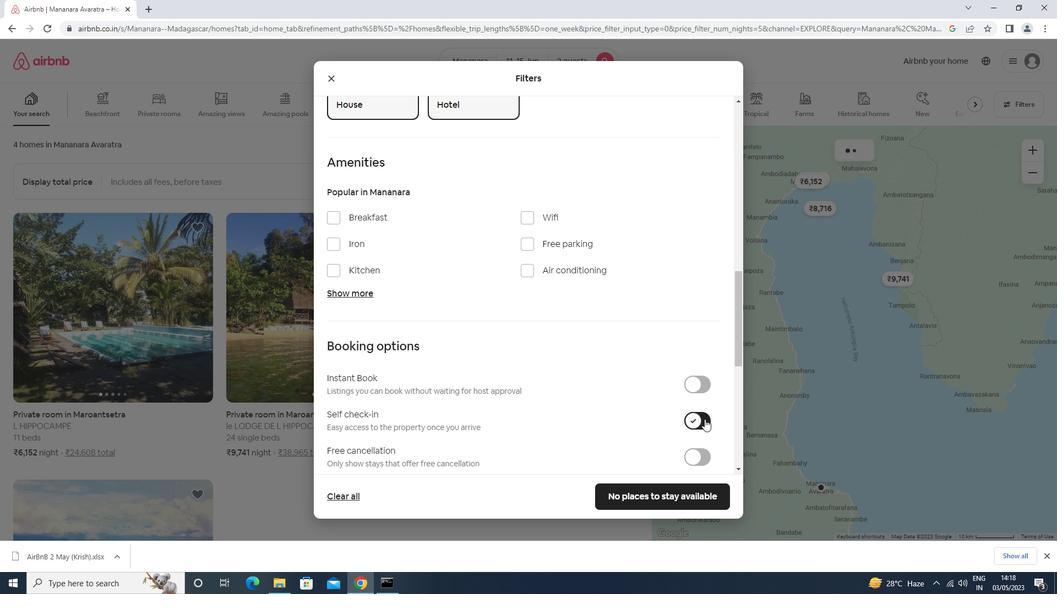 
Action: Mouse scrolled (703, 419) with delta (0, 0)
Screenshot: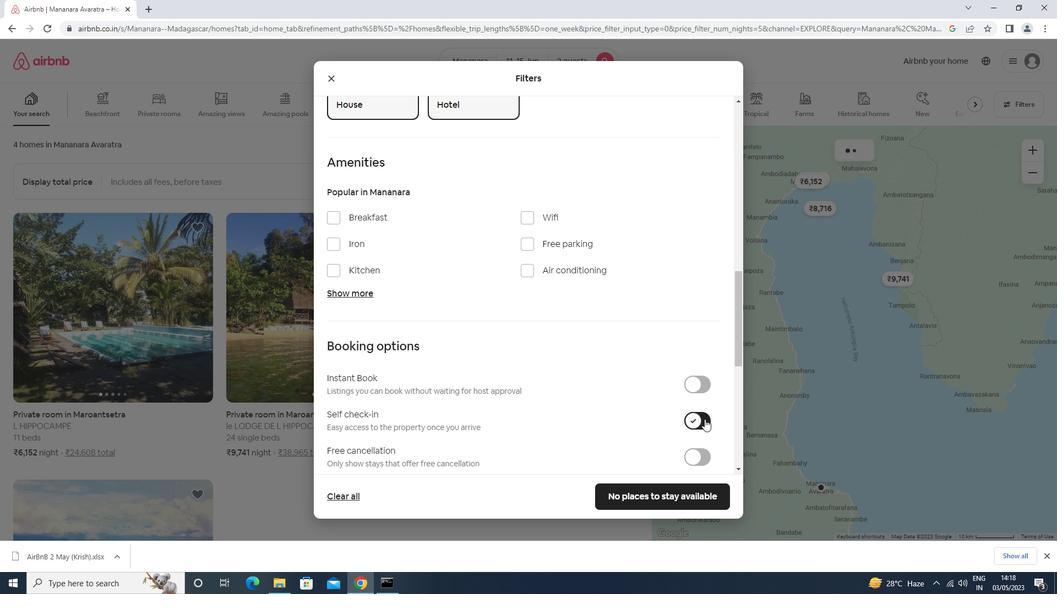 
Action: Mouse moved to (702, 421)
Screenshot: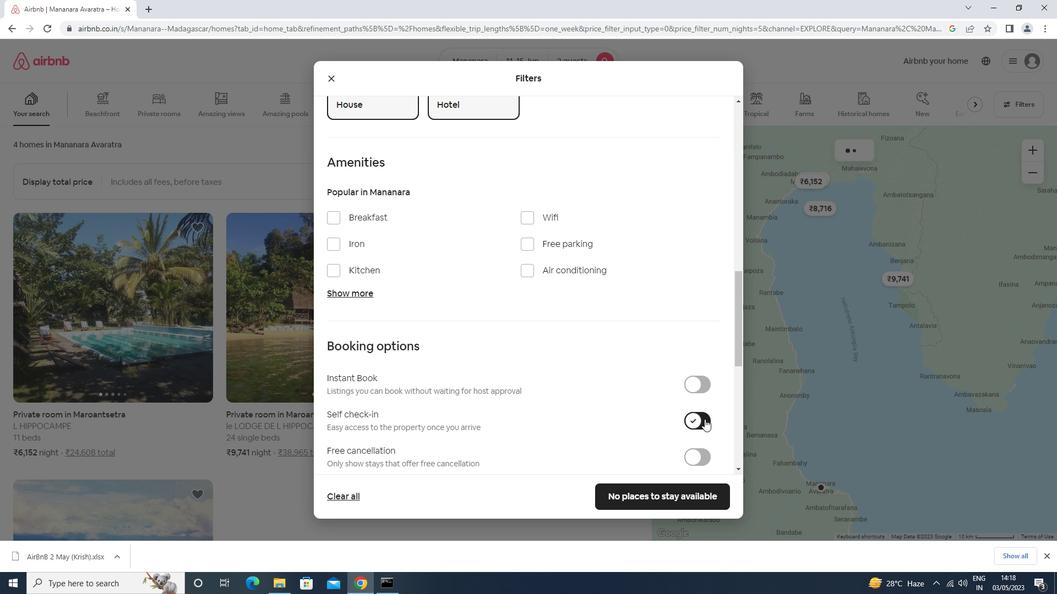 
Action: Mouse scrolled (702, 420) with delta (0, 0)
Screenshot: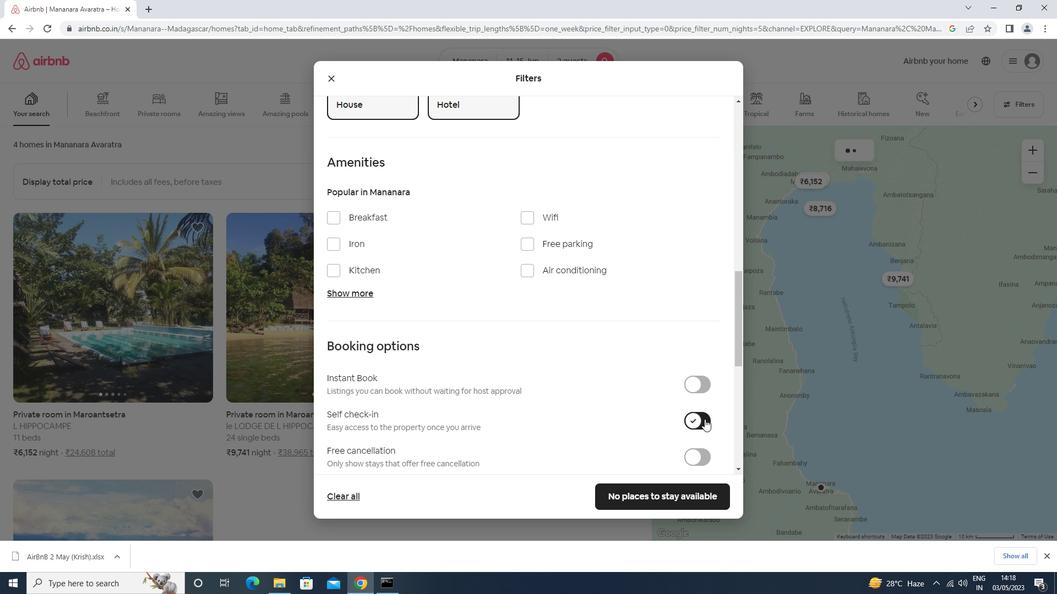 
Action: Mouse scrolled (702, 420) with delta (0, 0)
Screenshot: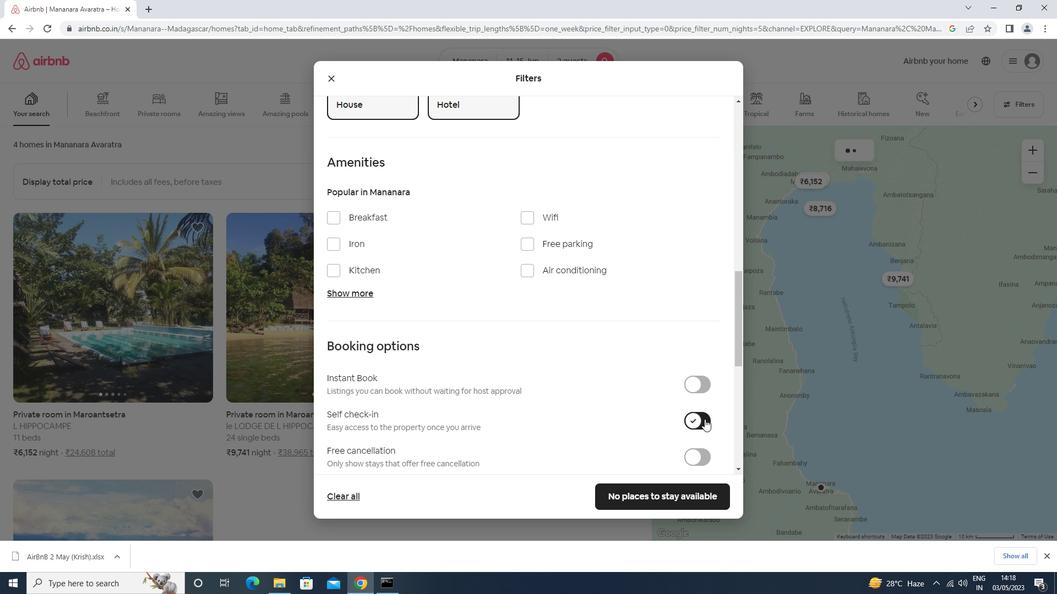 
Action: Mouse scrolled (702, 420) with delta (0, 0)
Screenshot: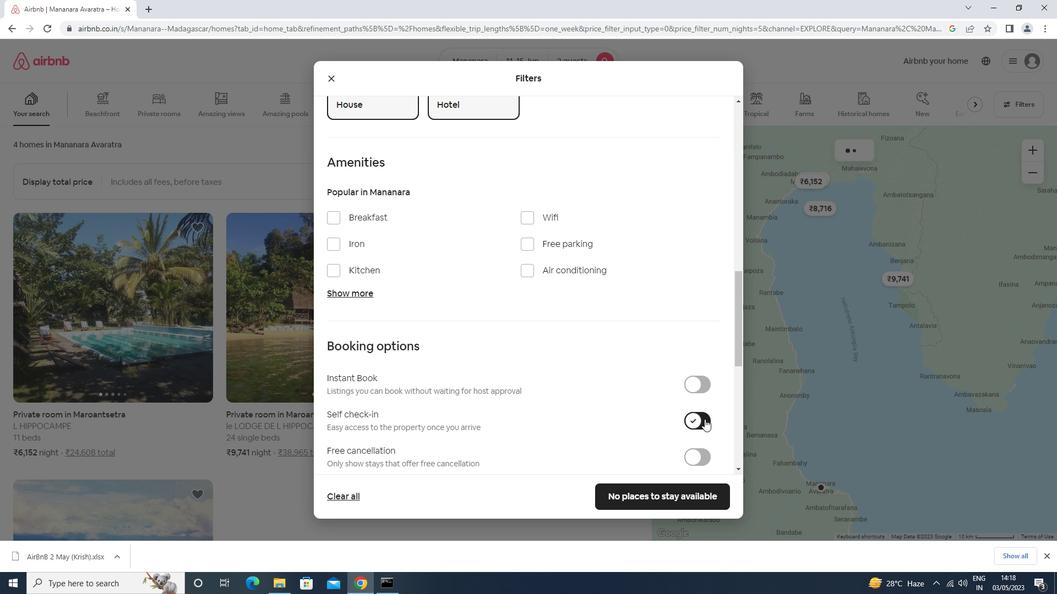 
Action: Mouse scrolled (702, 420) with delta (0, -1)
Screenshot: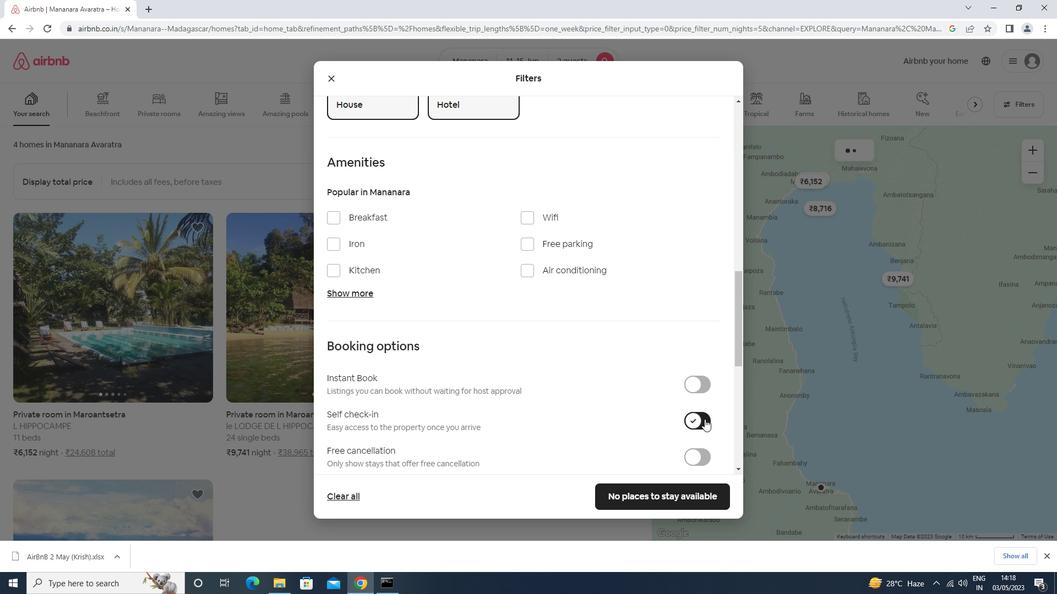 
Action: Mouse scrolled (702, 420) with delta (0, 0)
Screenshot: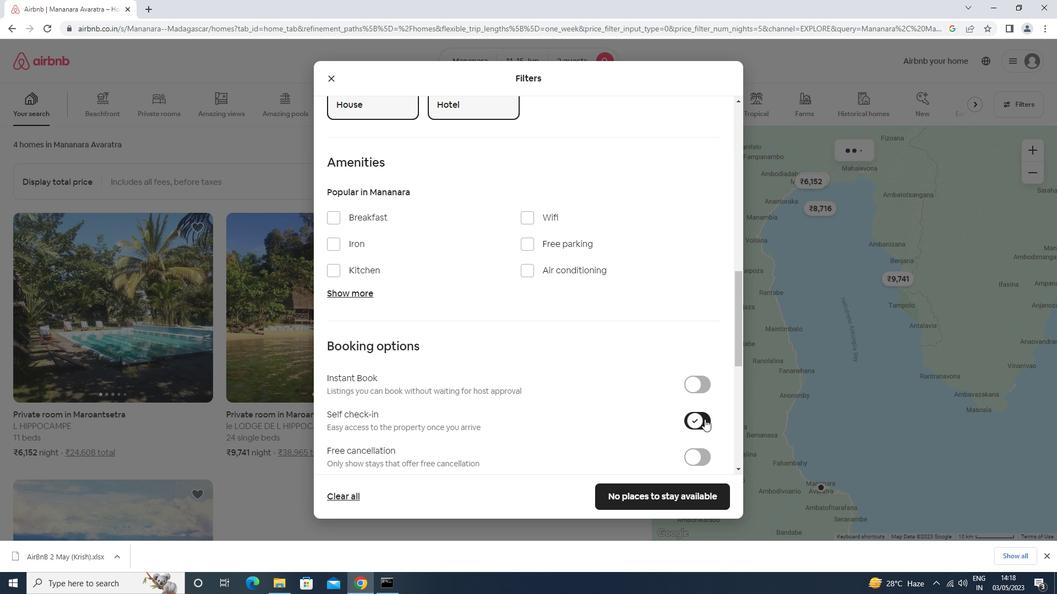 
Action: Mouse moved to (640, 495)
Screenshot: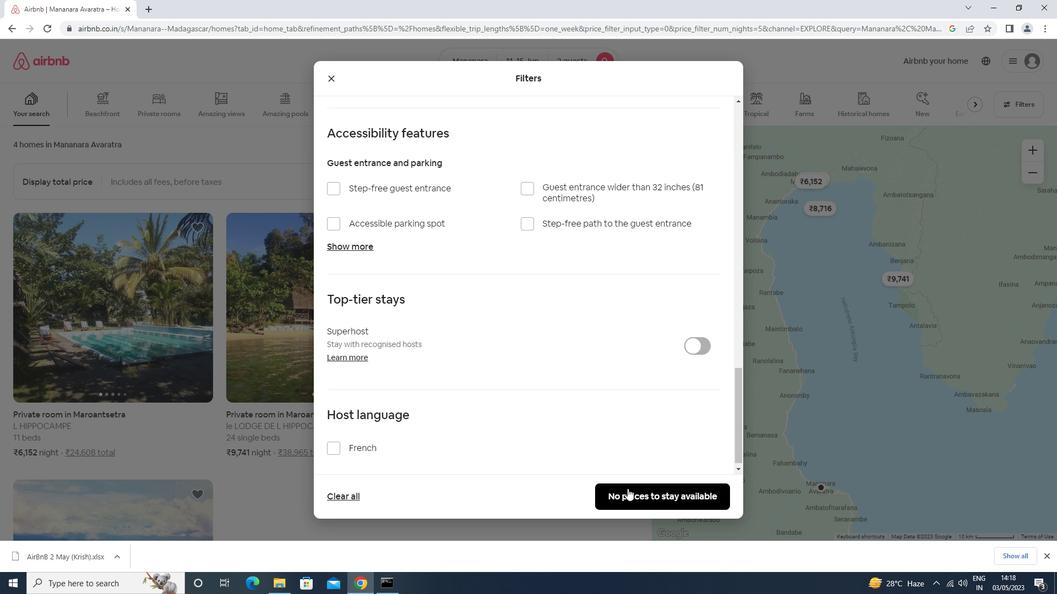 
Action: Mouse pressed left at (640, 495)
Screenshot: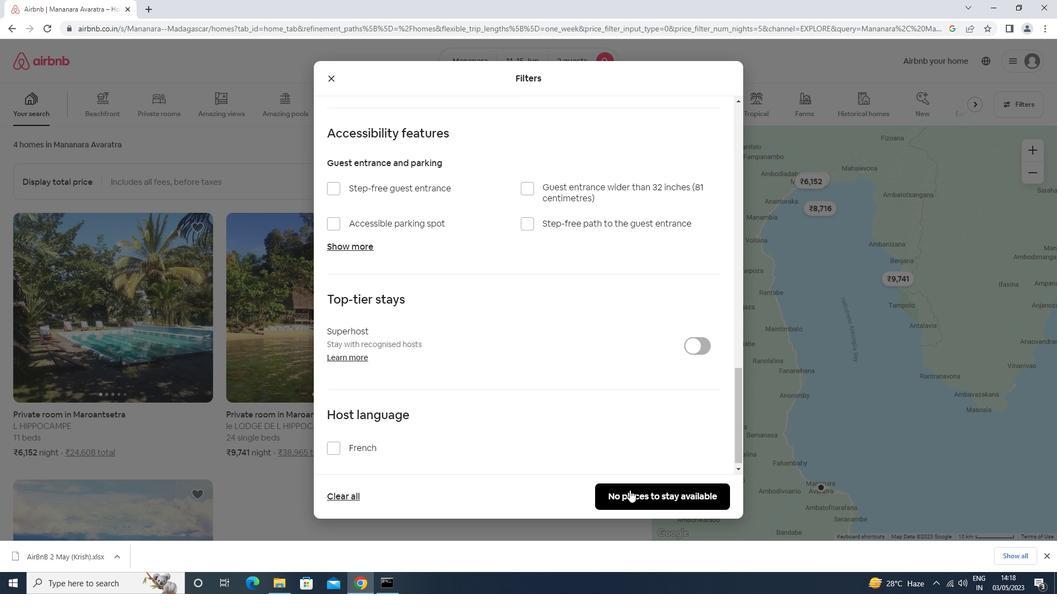 
Action: Mouse moved to (639, 494)
Screenshot: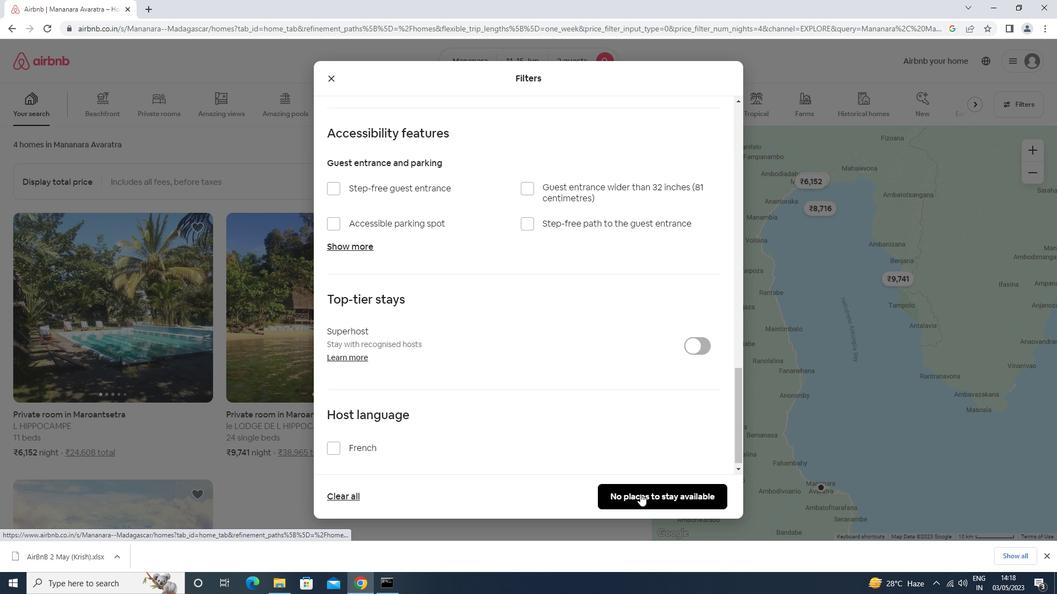 
